 Task: Display the picks of the 2022 Victory Lane Racing NASCAR Cup Series for the race "Advent Health 400" on the track "Kansas".
Action: Mouse moved to (169, 341)
Screenshot: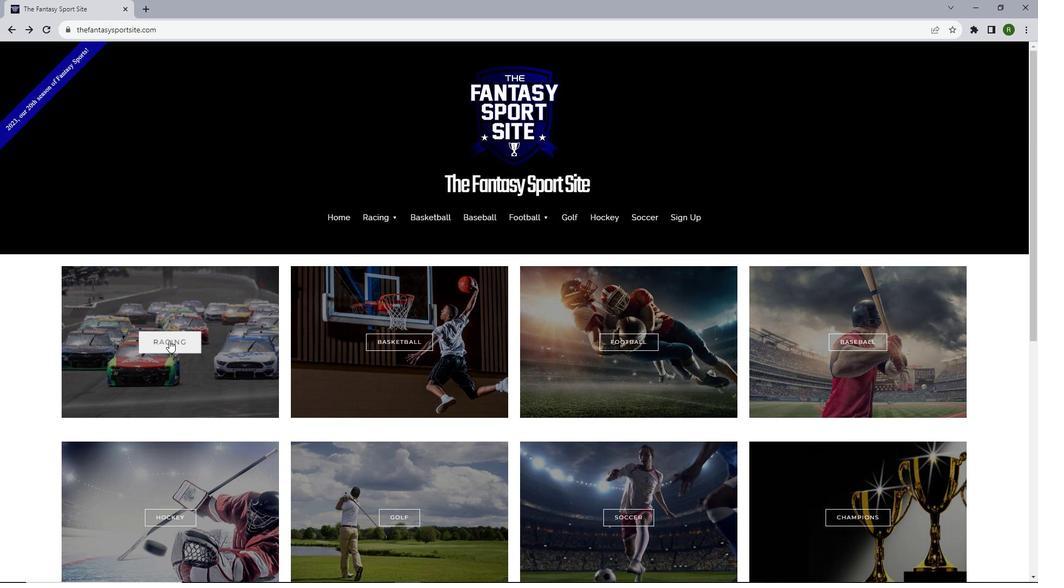 
Action: Mouse pressed left at (169, 341)
Screenshot: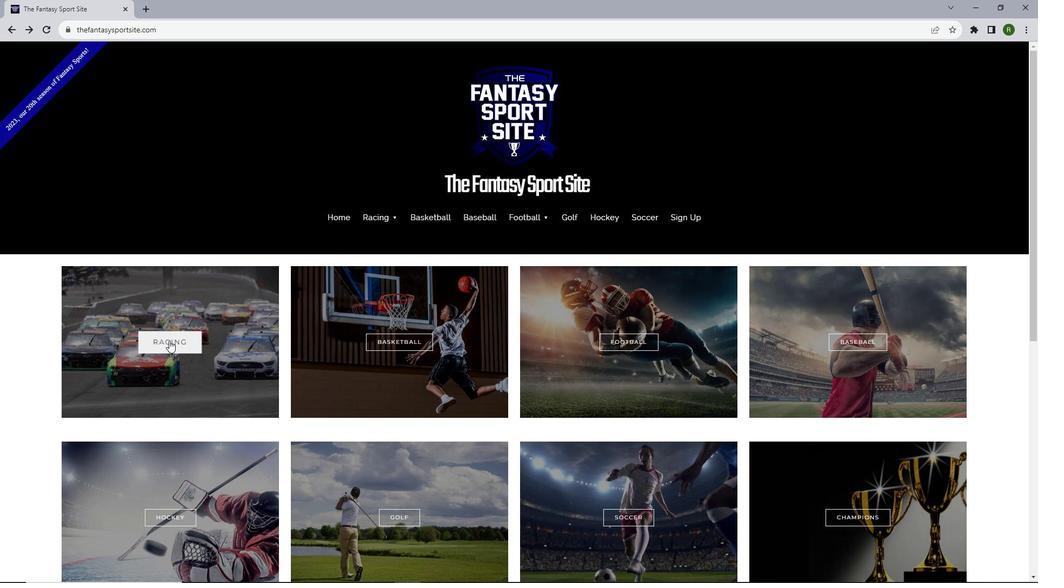 
Action: Mouse moved to (204, 478)
Screenshot: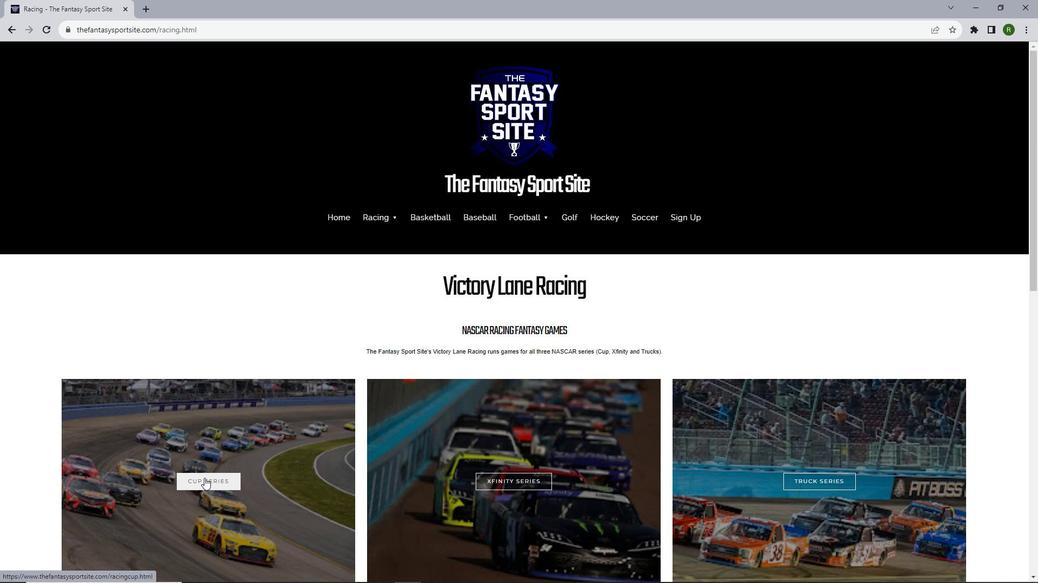 
Action: Mouse pressed left at (204, 478)
Screenshot: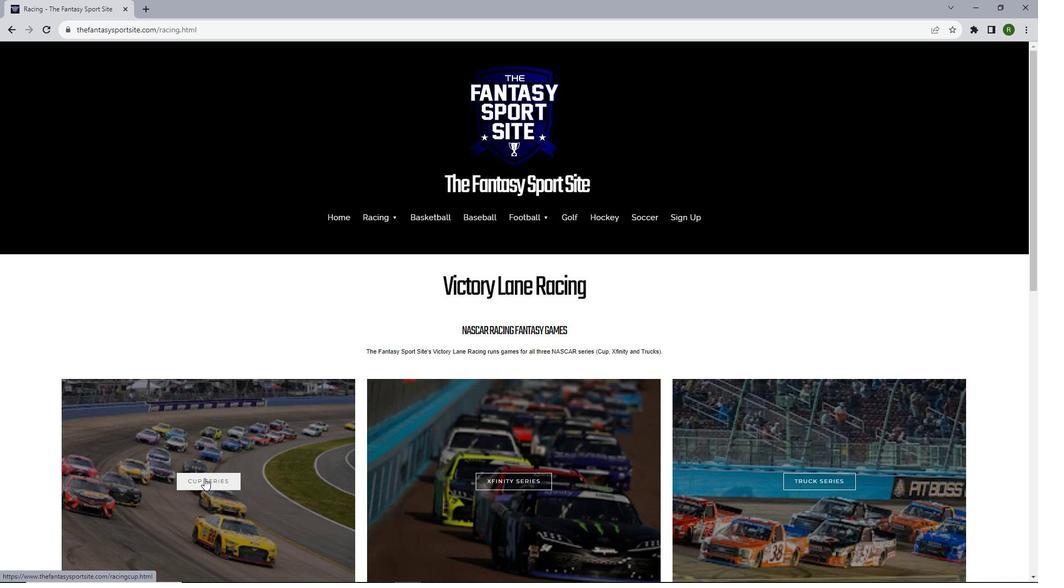 
Action: Mouse moved to (243, 333)
Screenshot: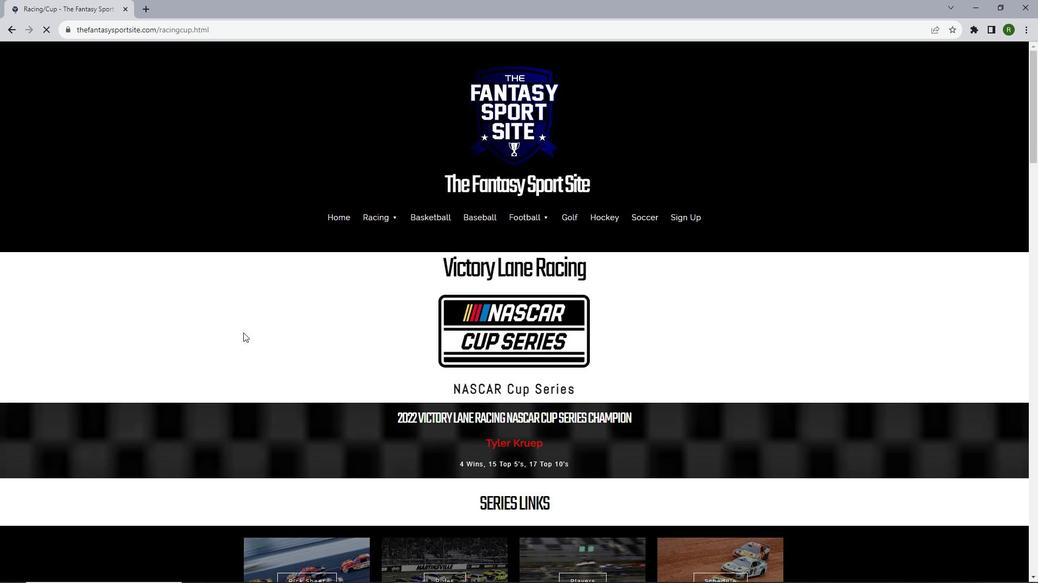 
Action: Mouse scrolled (243, 332) with delta (0, 0)
Screenshot: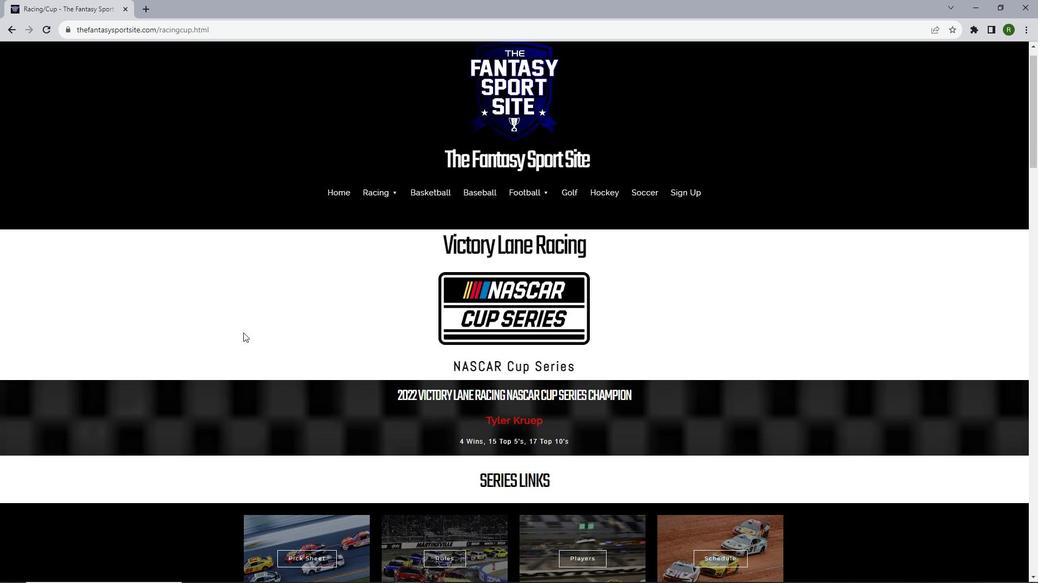 
Action: Mouse scrolled (243, 332) with delta (0, 0)
Screenshot: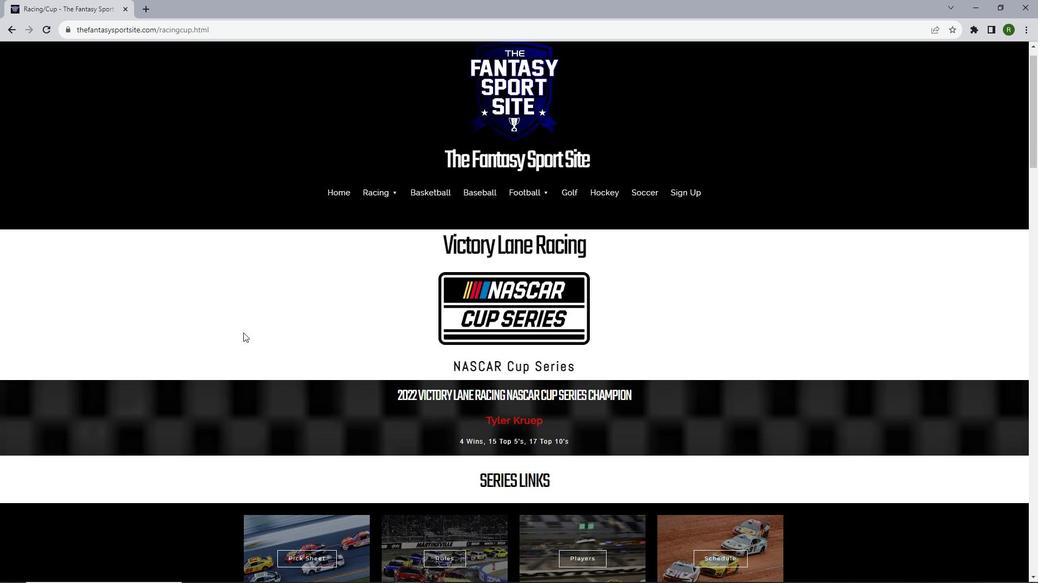 
Action: Mouse scrolled (243, 332) with delta (0, 0)
Screenshot: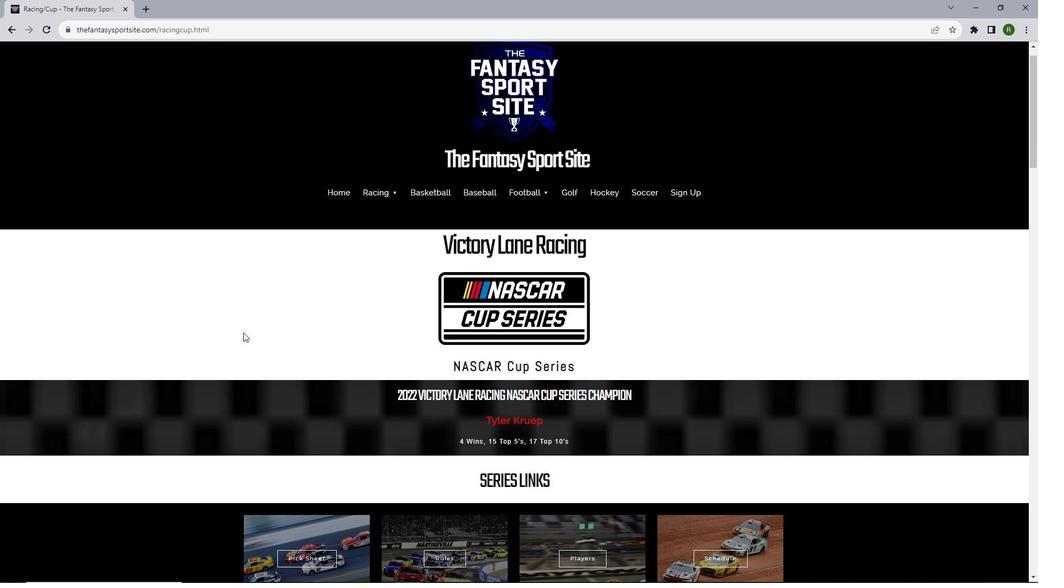 
Action: Mouse scrolled (243, 332) with delta (0, 0)
Screenshot: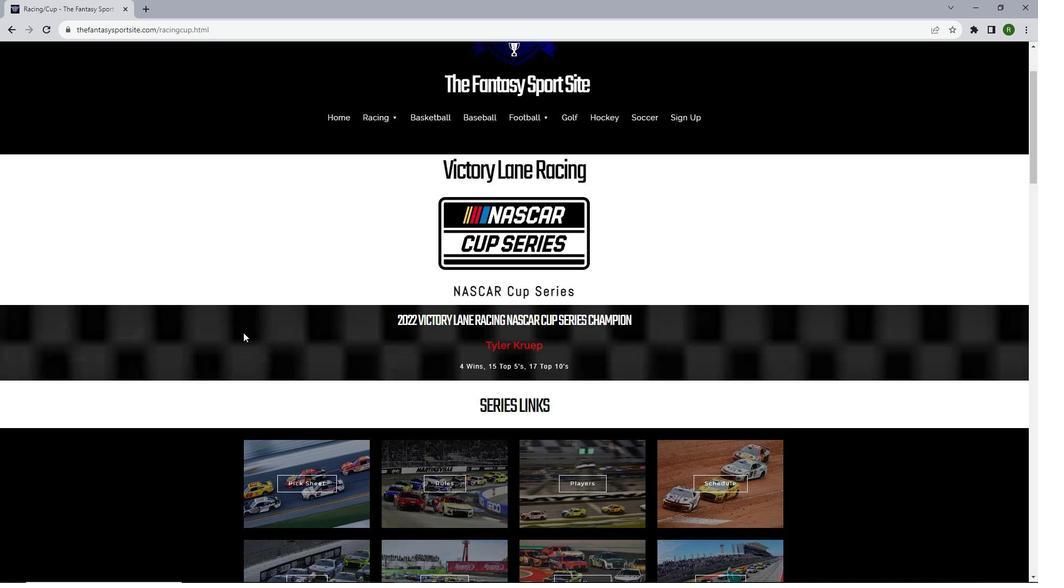 
Action: Mouse moved to (307, 463)
Screenshot: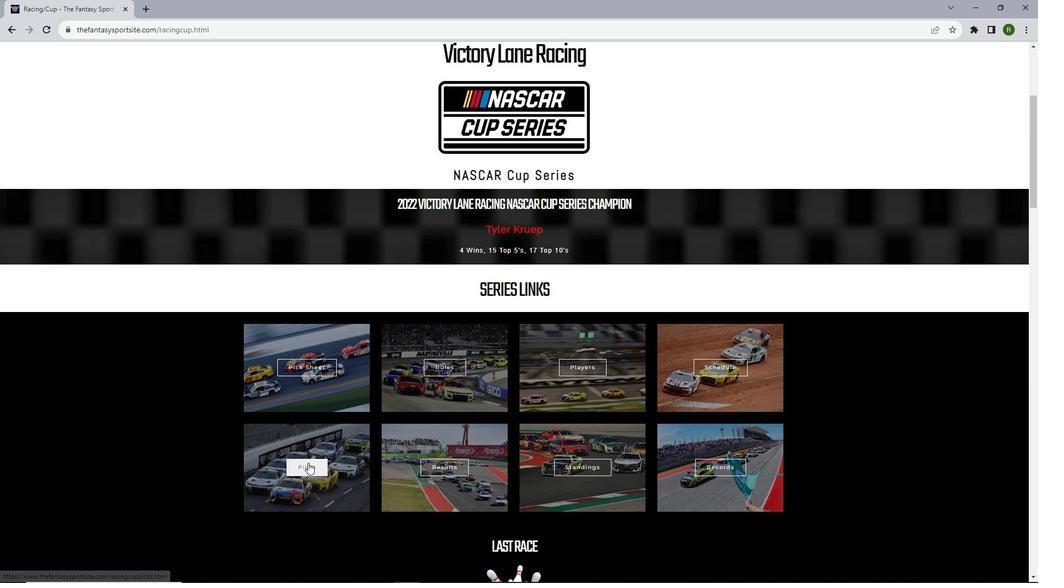 
Action: Mouse pressed left at (307, 463)
Screenshot: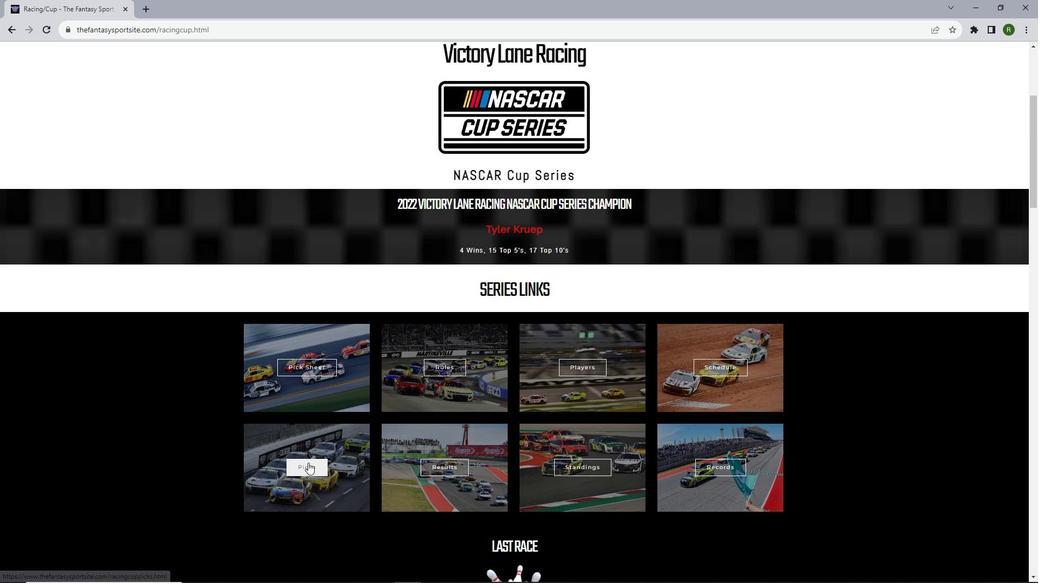 
Action: Mouse moved to (313, 279)
Screenshot: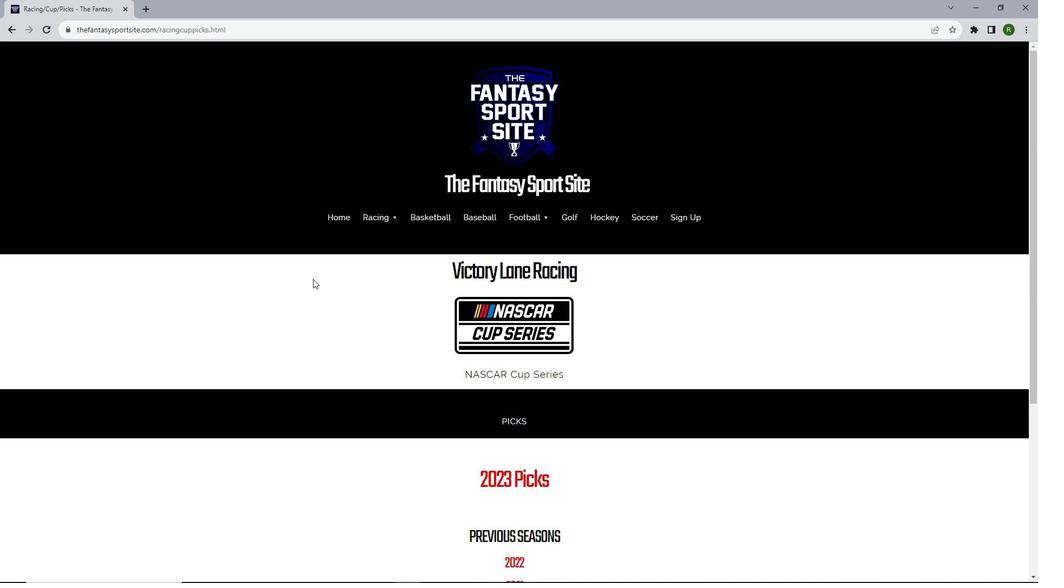 
Action: Mouse scrolled (313, 278) with delta (0, 0)
Screenshot: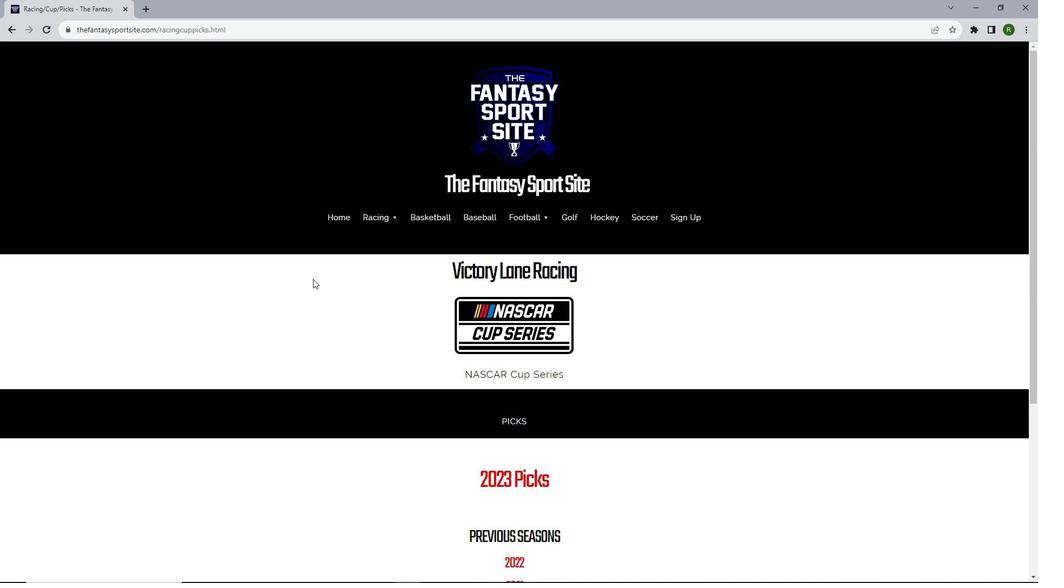 
Action: Mouse scrolled (313, 278) with delta (0, 0)
Screenshot: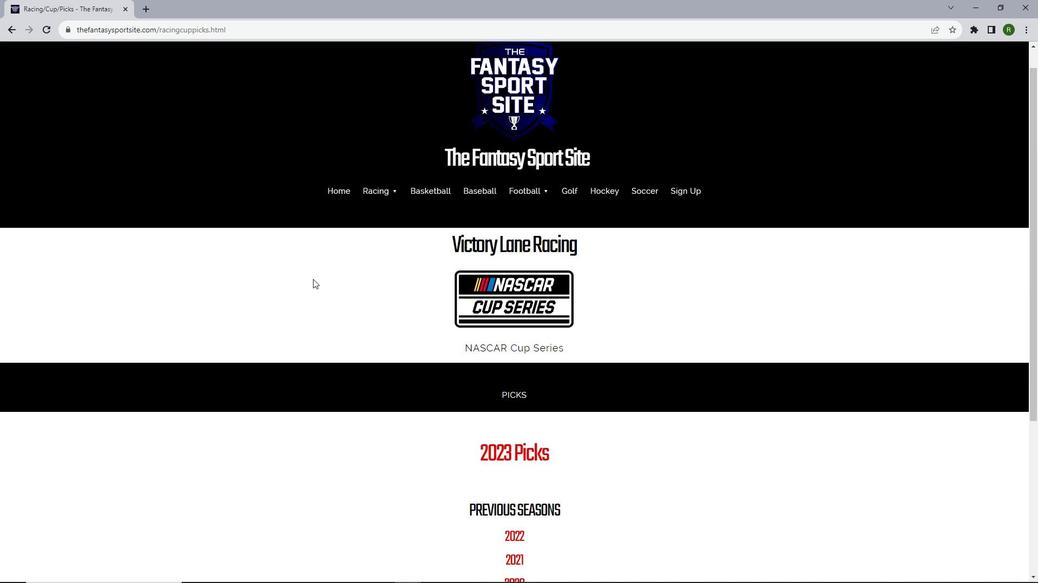 
Action: Mouse scrolled (313, 278) with delta (0, 0)
Screenshot: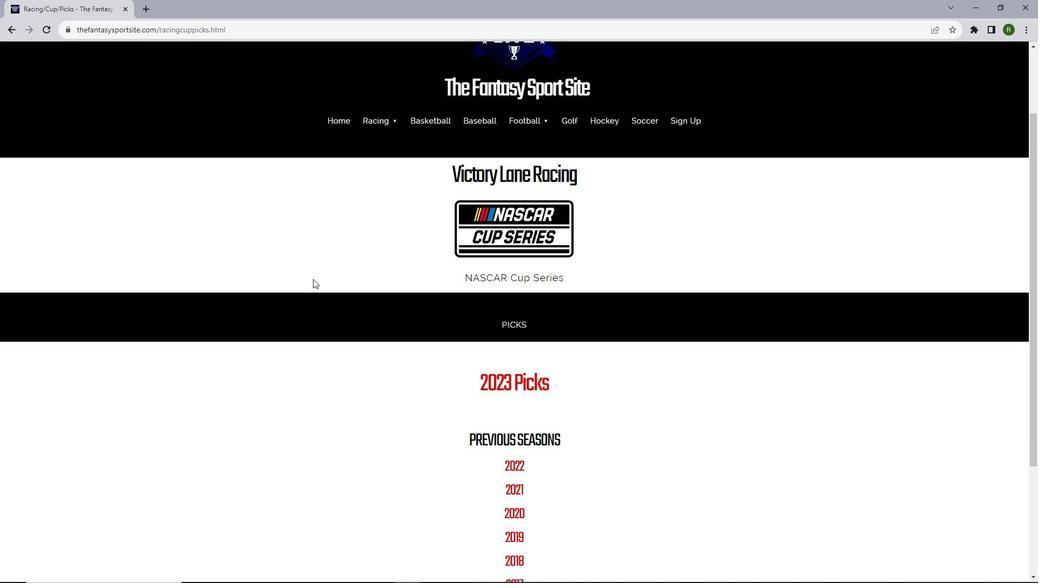 
Action: Mouse scrolled (313, 278) with delta (0, 0)
Screenshot: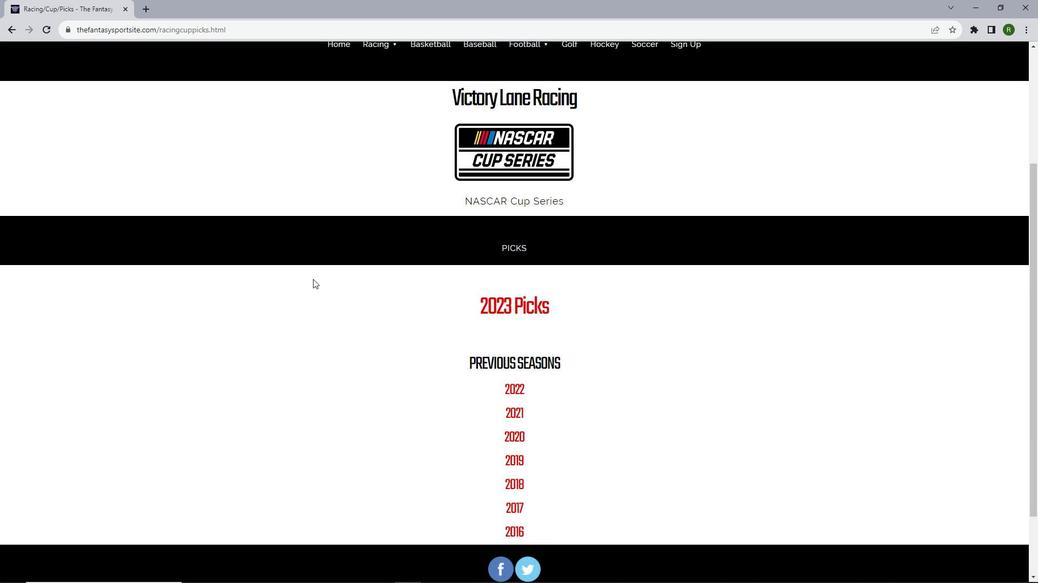 
Action: Mouse moved to (514, 347)
Screenshot: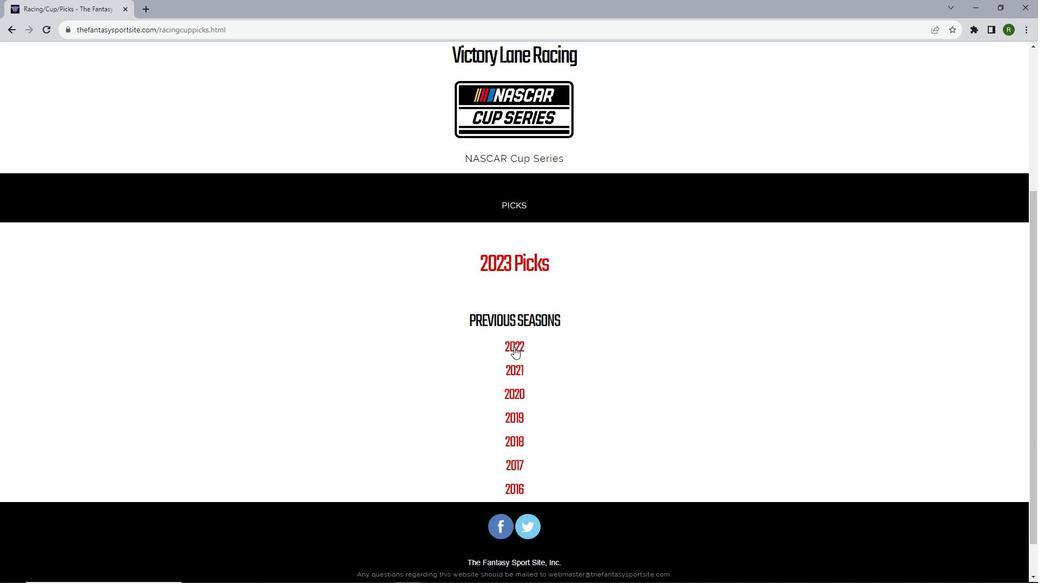 
Action: Mouse pressed left at (514, 347)
Screenshot: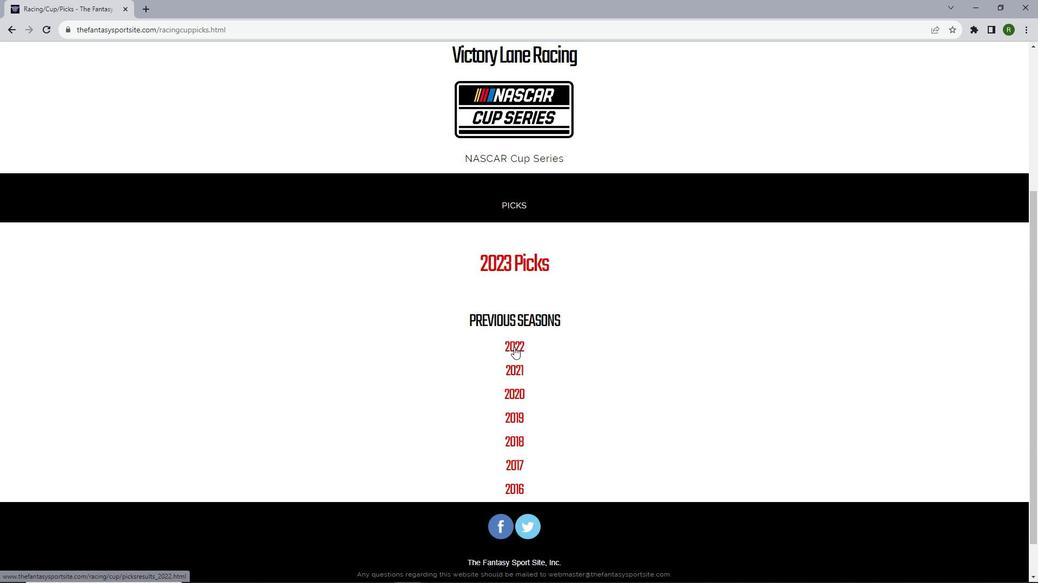 
Action: Mouse moved to (527, 242)
Screenshot: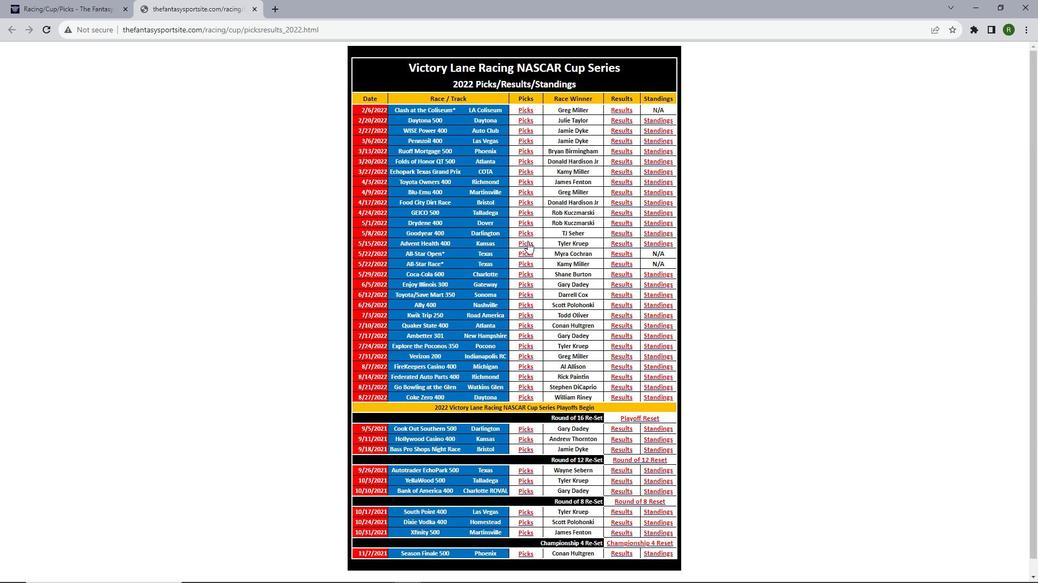 
Action: Mouse pressed left at (527, 242)
Screenshot: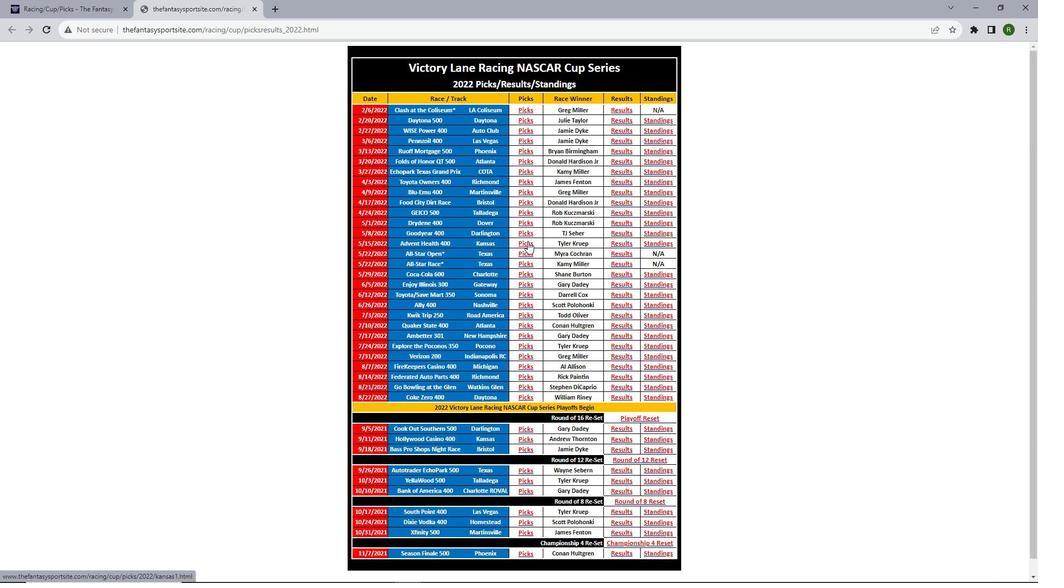 
Action: Mouse moved to (523, 243)
Screenshot: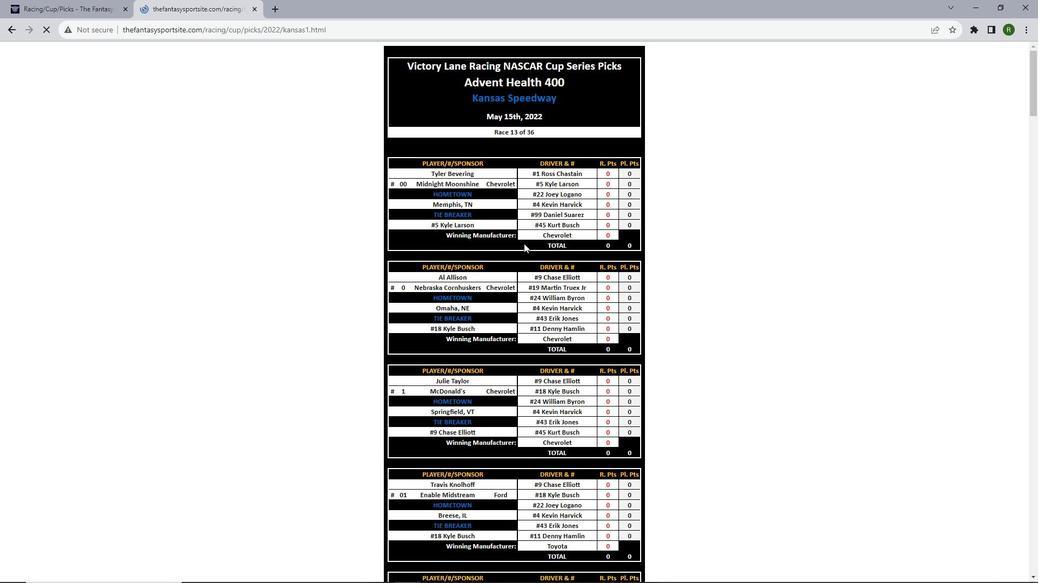 
Action: Mouse scrolled (523, 243) with delta (0, 0)
Screenshot: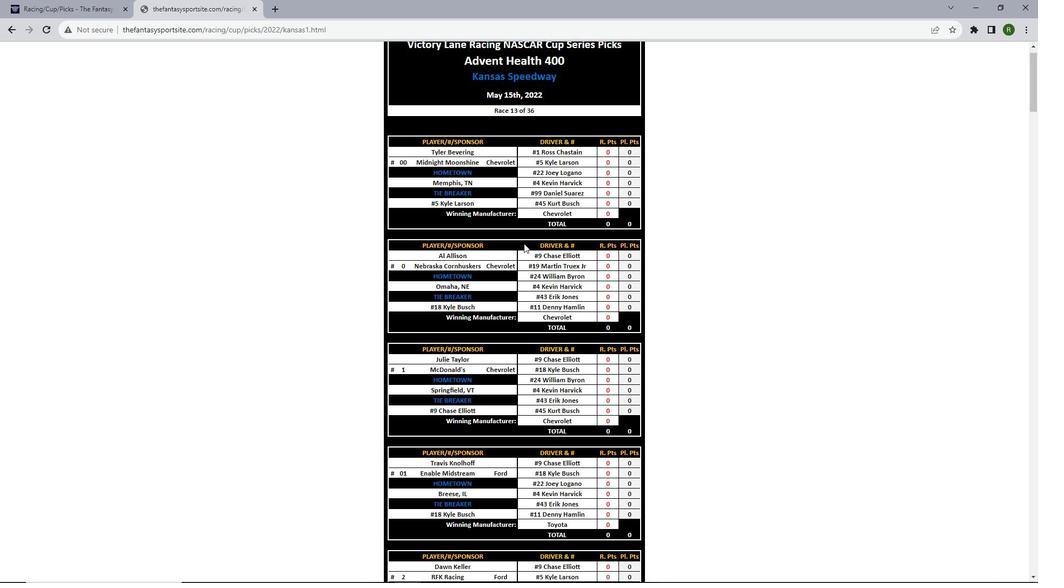 
Action: Mouse scrolled (523, 243) with delta (0, 0)
Screenshot: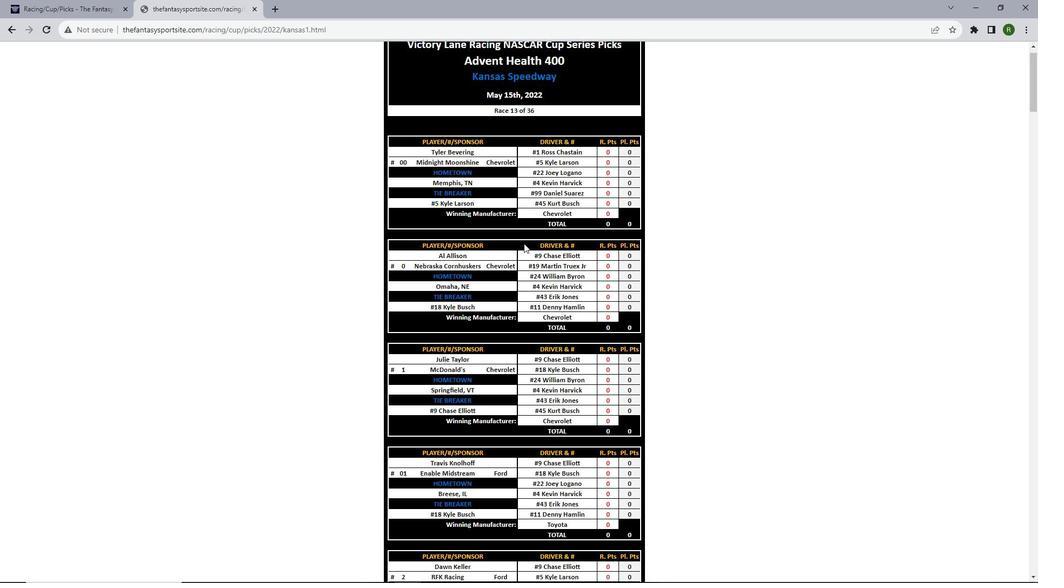 
Action: Mouse scrolled (523, 243) with delta (0, 0)
Screenshot: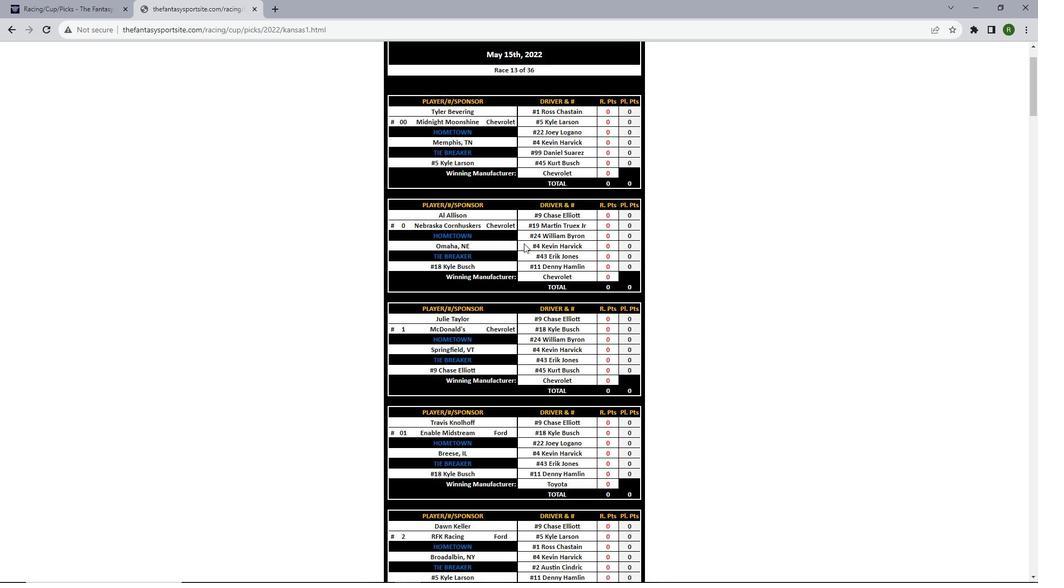 
Action: Mouse scrolled (523, 243) with delta (0, 0)
Screenshot: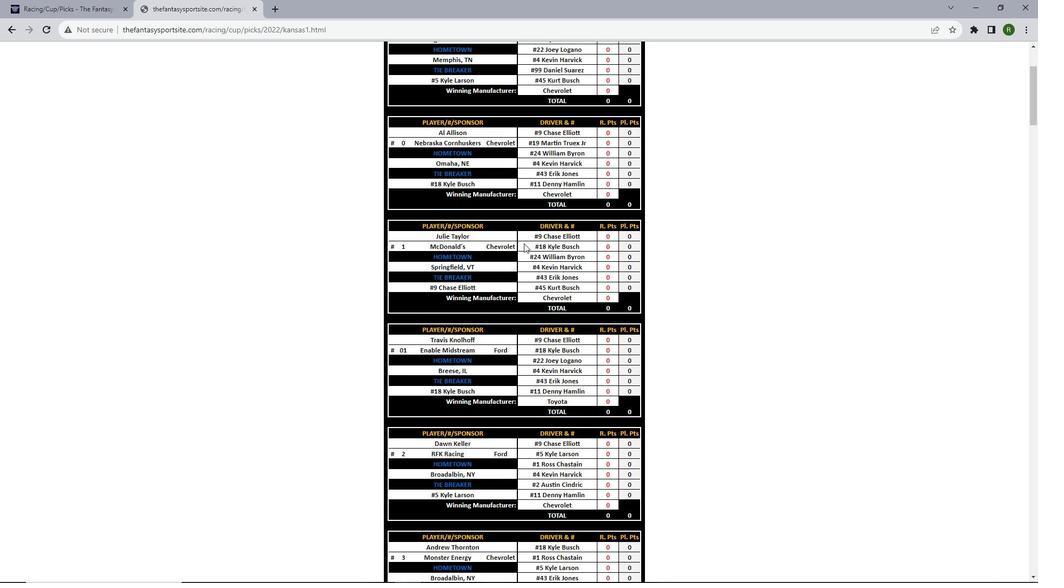 
Action: Mouse scrolled (523, 243) with delta (0, 0)
Screenshot: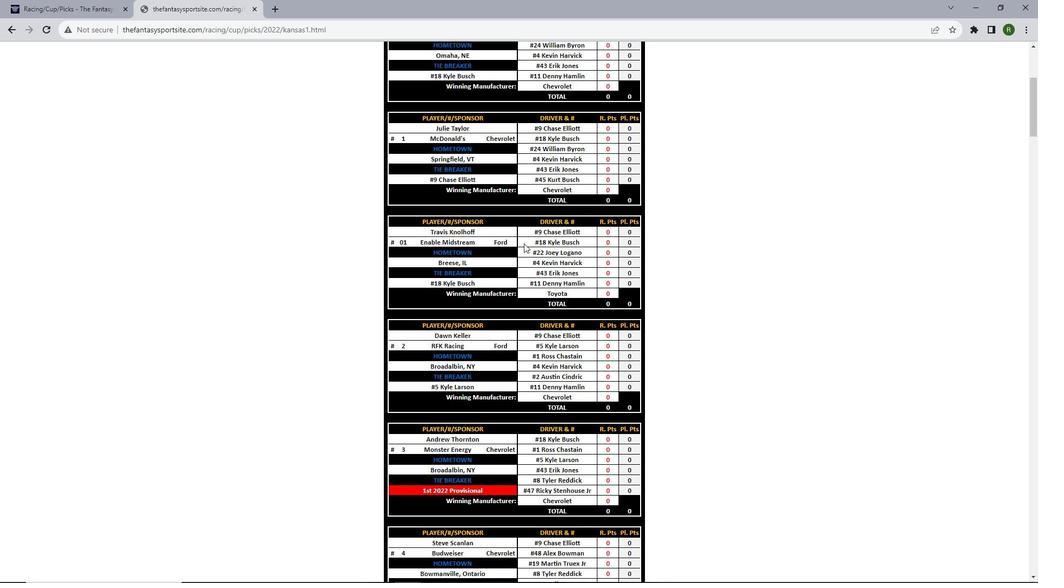 
Action: Mouse scrolled (523, 243) with delta (0, 0)
Screenshot: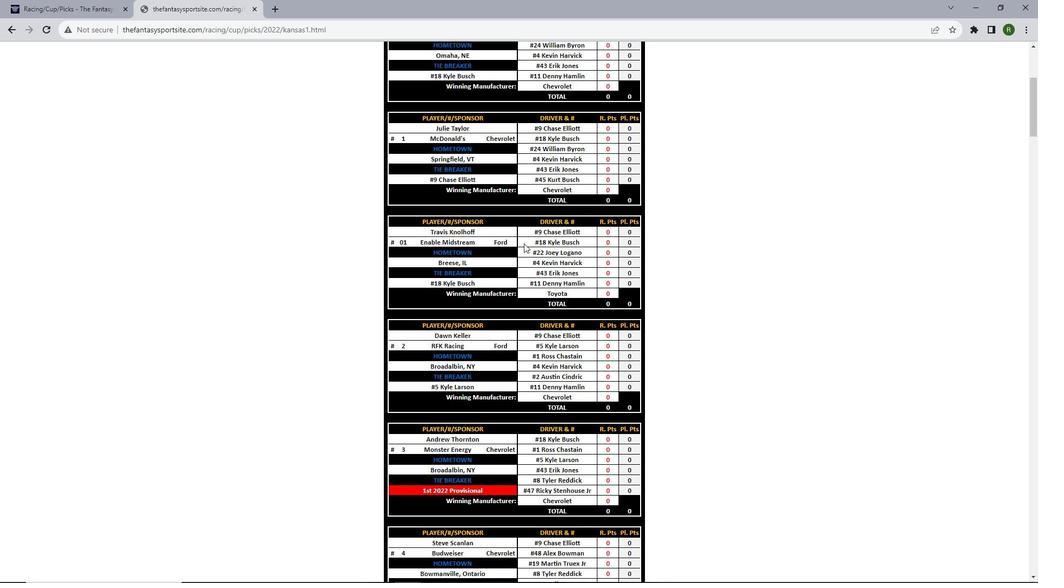 
Action: Mouse scrolled (523, 244) with delta (0, 0)
Screenshot: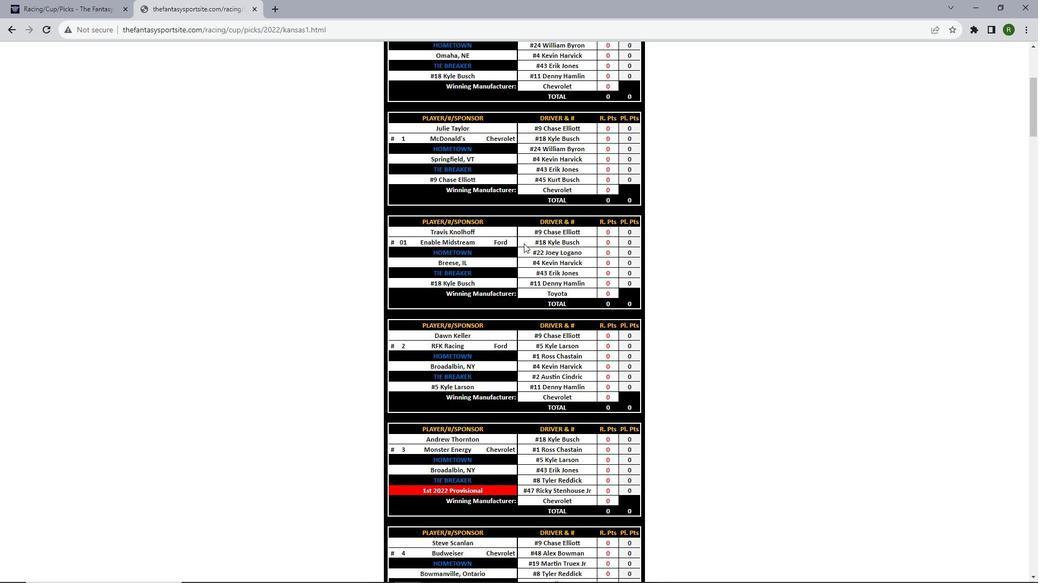 
Action: Mouse scrolled (523, 243) with delta (0, 0)
Screenshot: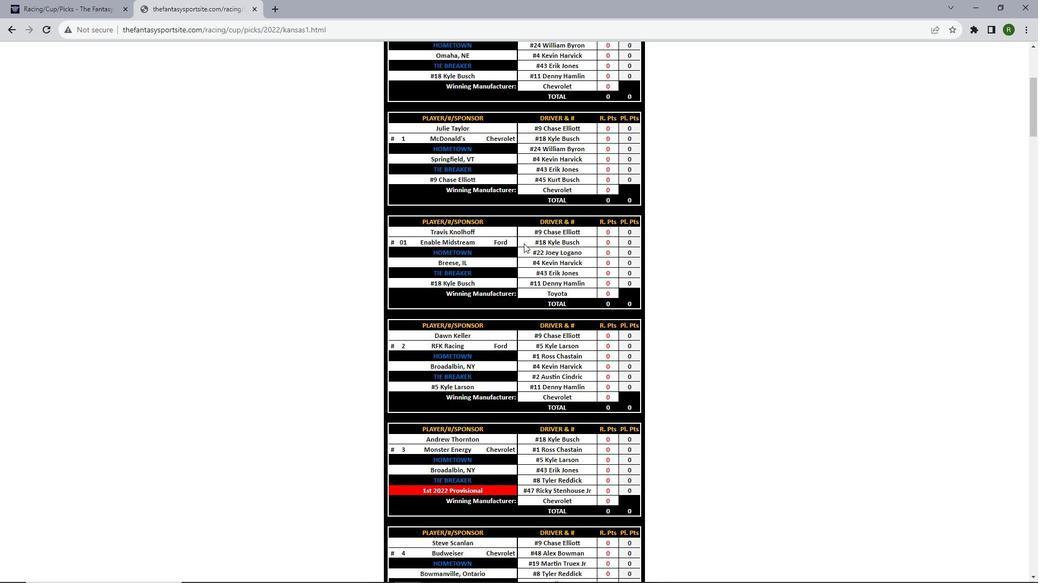 
Action: Mouse scrolled (523, 243) with delta (0, 0)
Screenshot: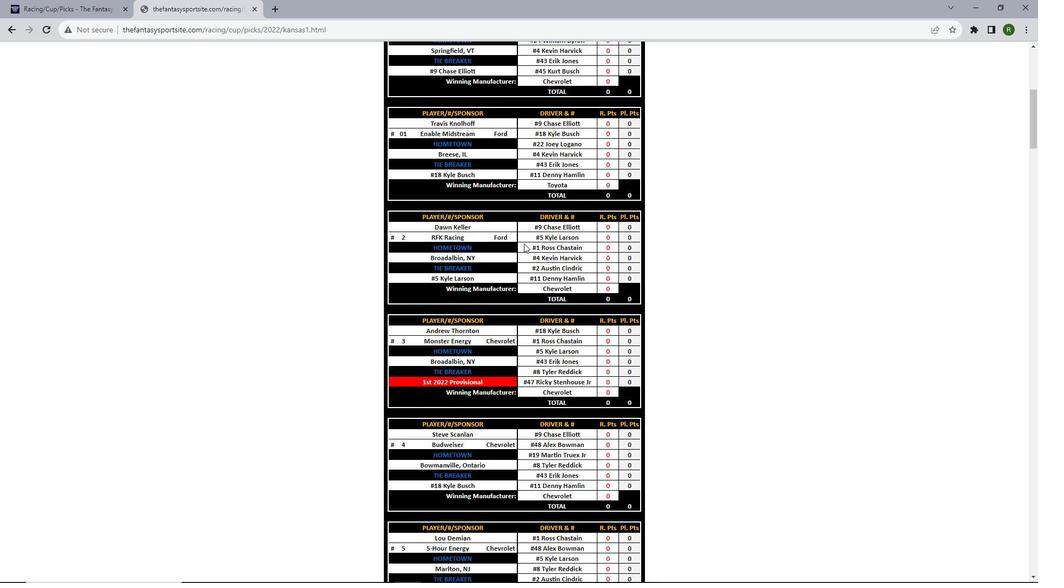 
Action: Mouse scrolled (523, 243) with delta (0, 0)
Screenshot: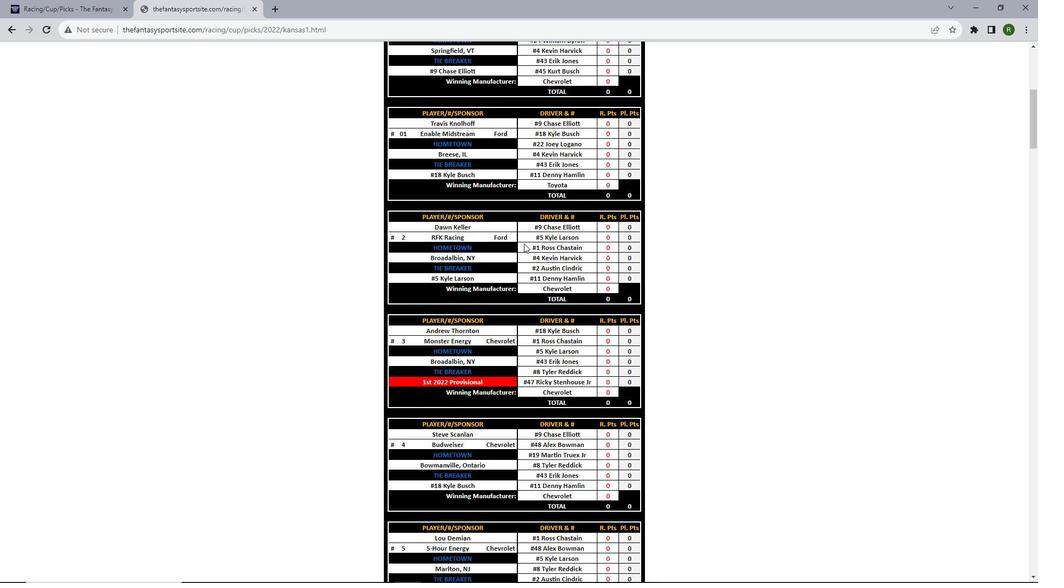 
Action: Mouse scrolled (523, 243) with delta (0, 0)
Screenshot: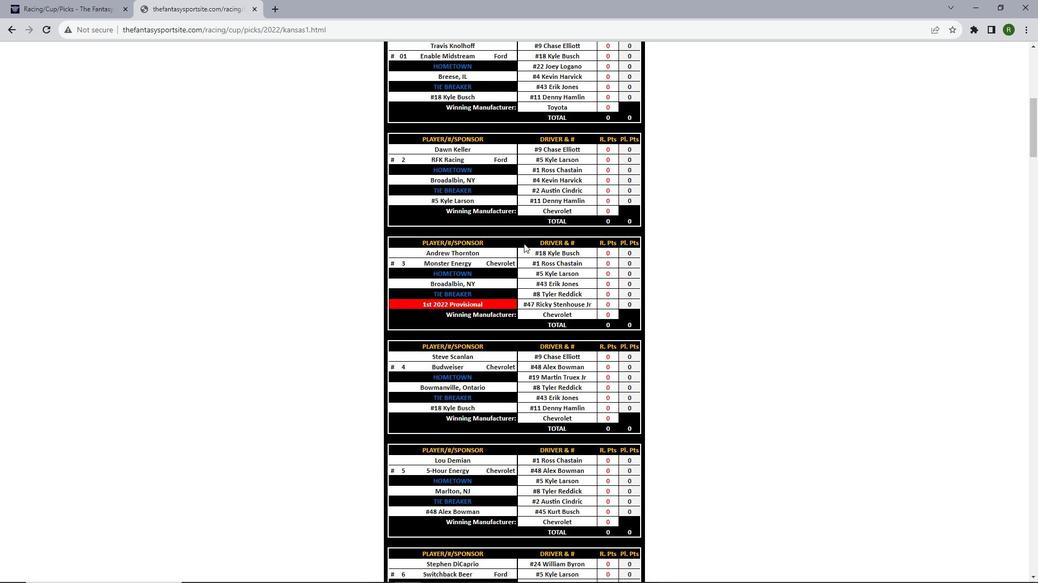 
Action: Mouse scrolled (523, 243) with delta (0, 0)
Screenshot: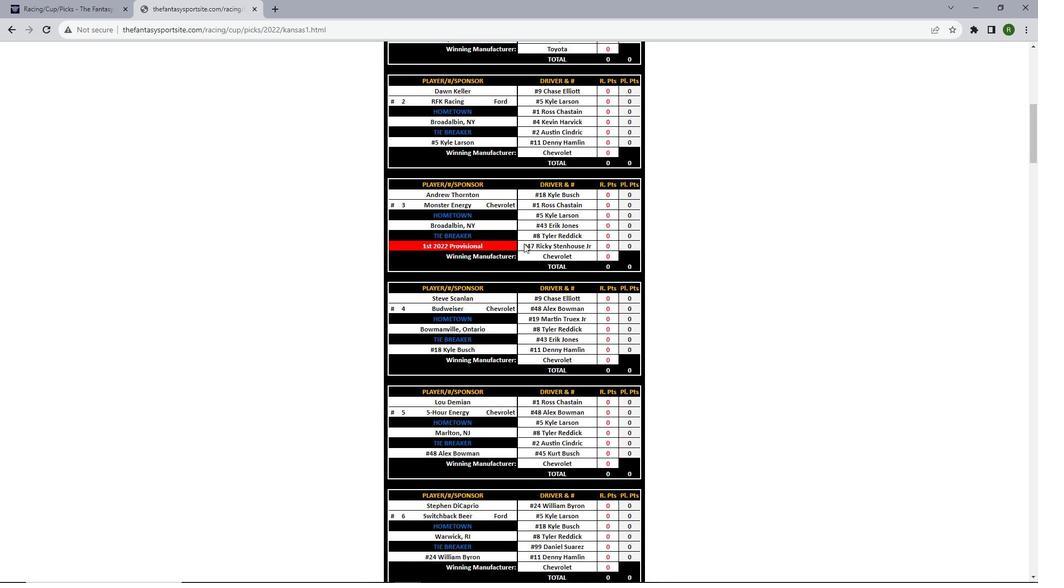
Action: Mouse scrolled (523, 243) with delta (0, 0)
Screenshot: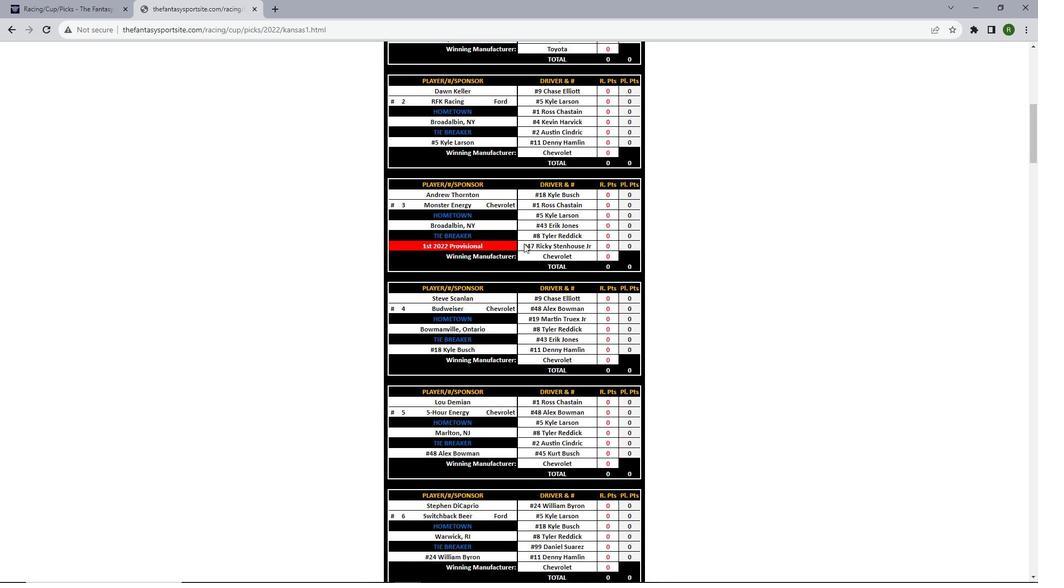 
Action: Mouse scrolled (523, 243) with delta (0, 0)
Screenshot: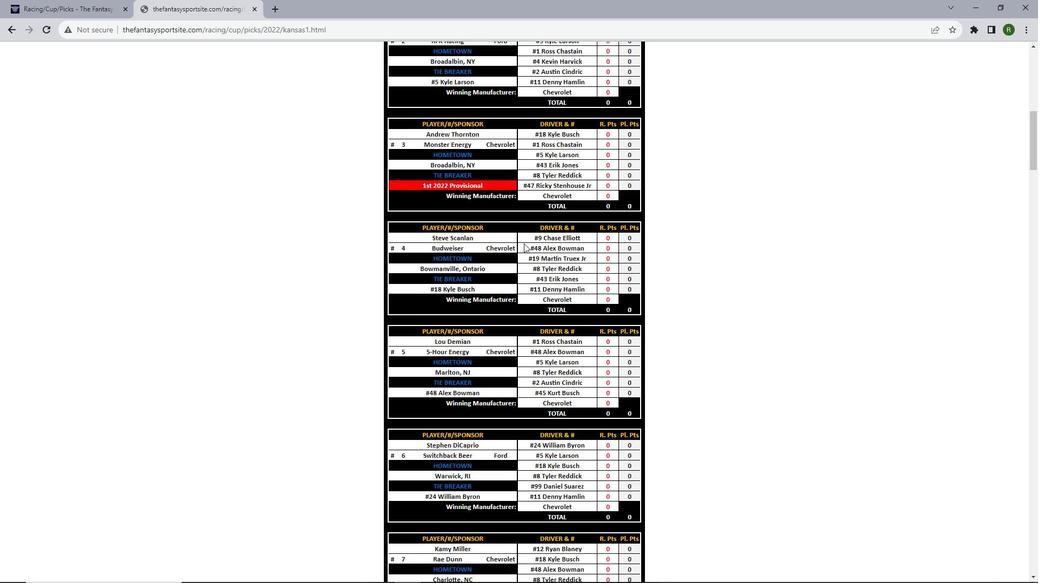 
Action: Mouse scrolled (523, 243) with delta (0, 0)
Screenshot: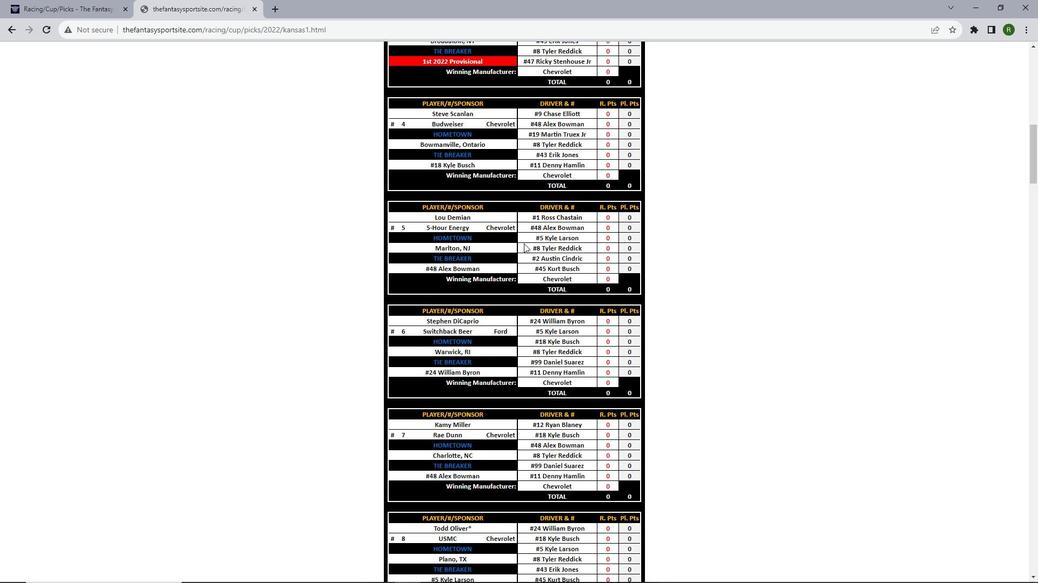 
Action: Mouse scrolled (523, 243) with delta (0, 0)
Screenshot: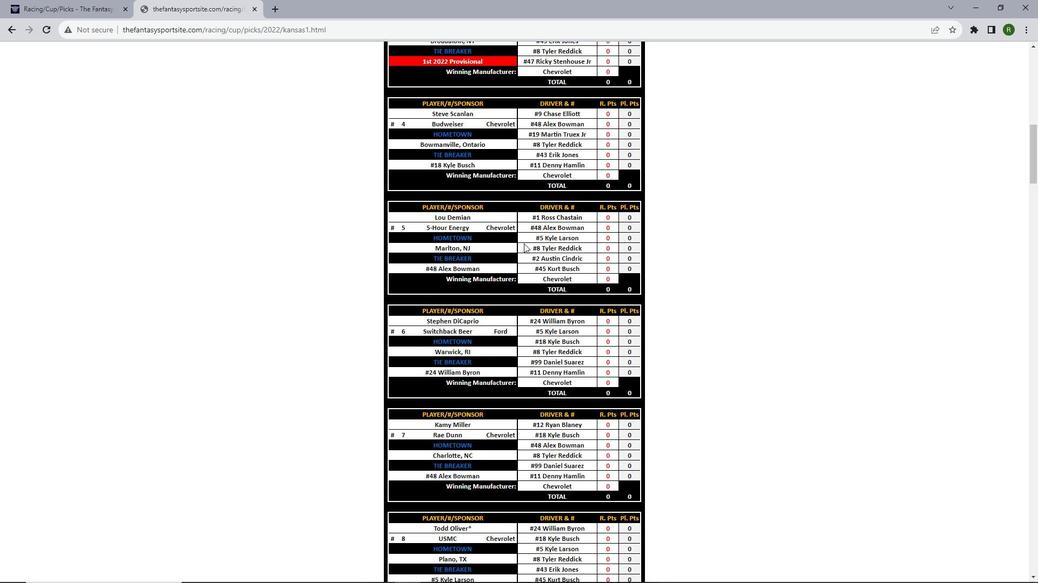 
Action: Mouse scrolled (523, 243) with delta (0, 0)
Screenshot: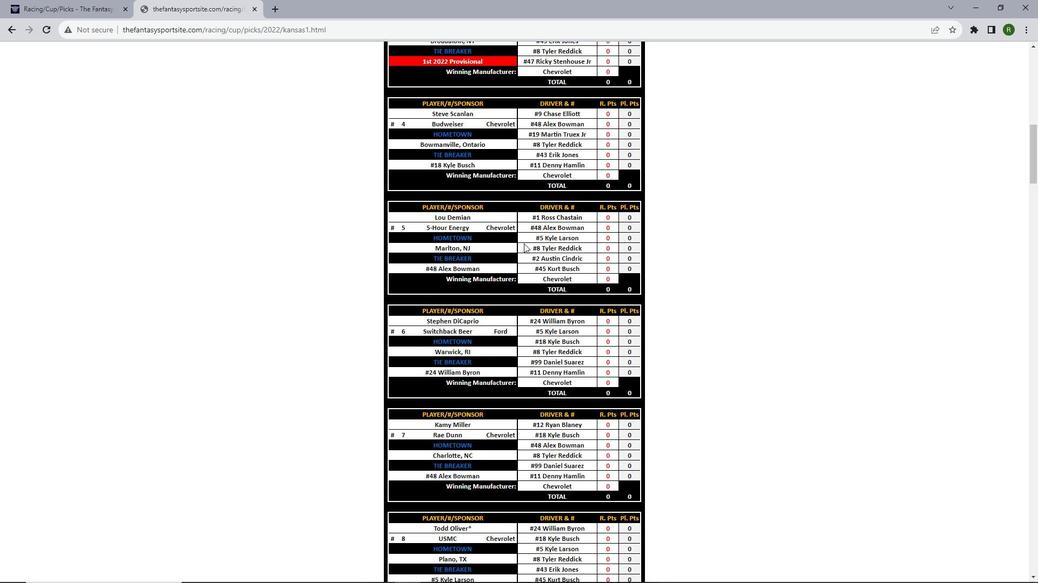 
Action: Mouse scrolled (523, 243) with delta (0, 0)
Screenshot: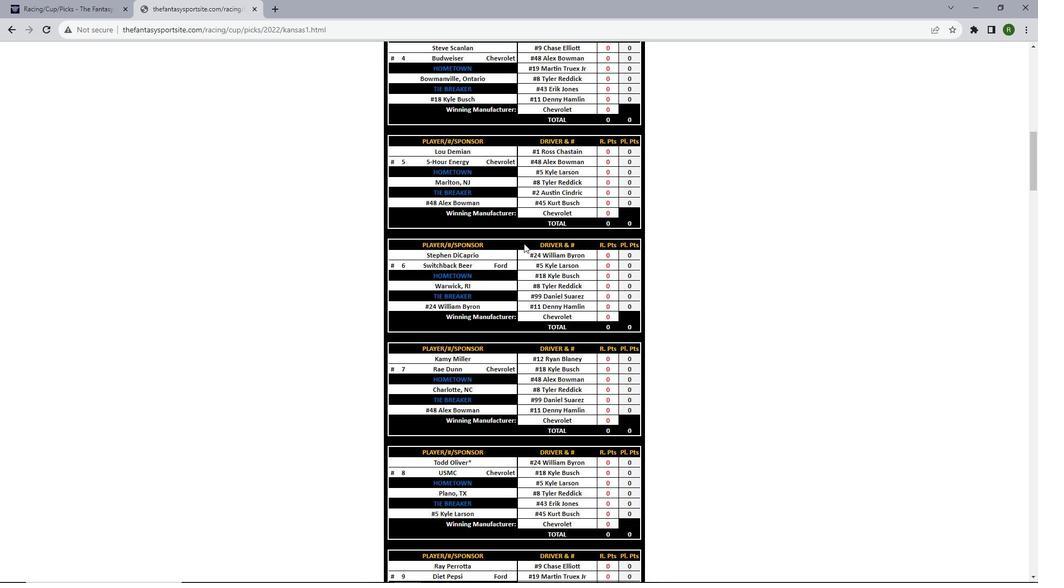 
Action: Mouse scrolled (523, 243) with delta (0, 0)
Screenshot: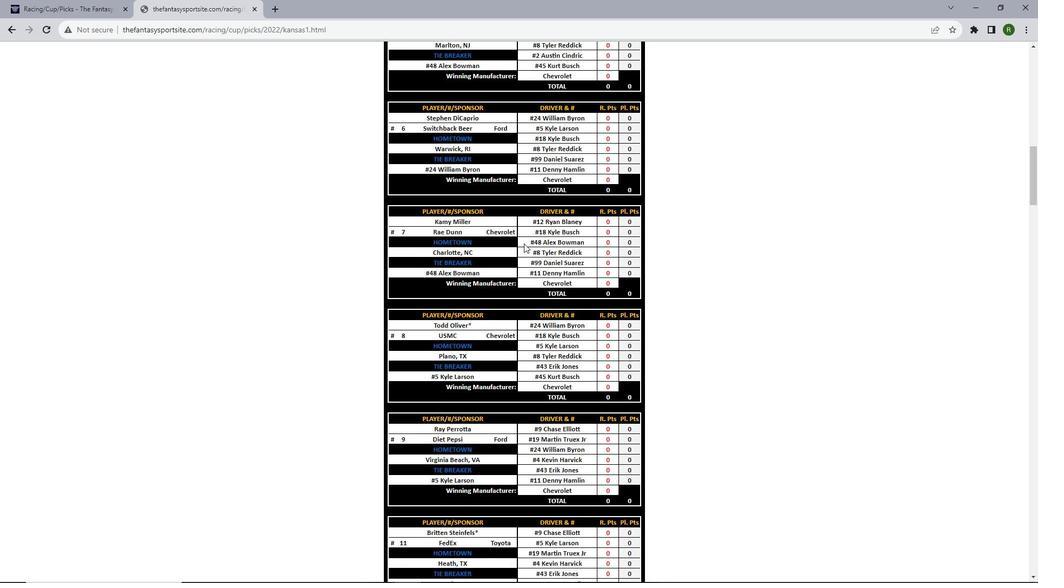 
Action: Mouse scrolled (523, 243) with delta (0, 0)
Screenshot: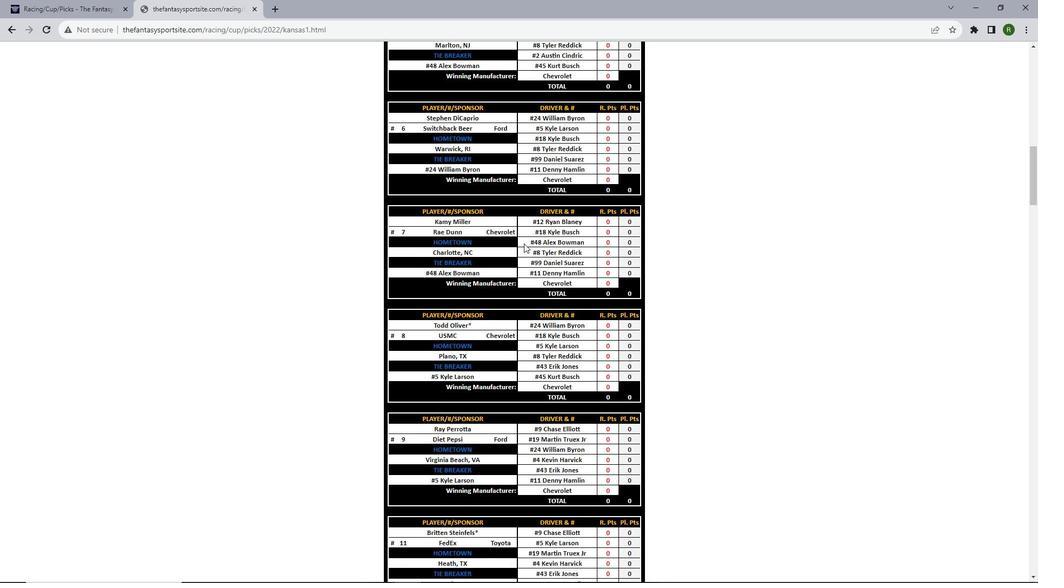 
Action: Mouse scrolled (523, 243) with delta (0, 0)
Screenshot: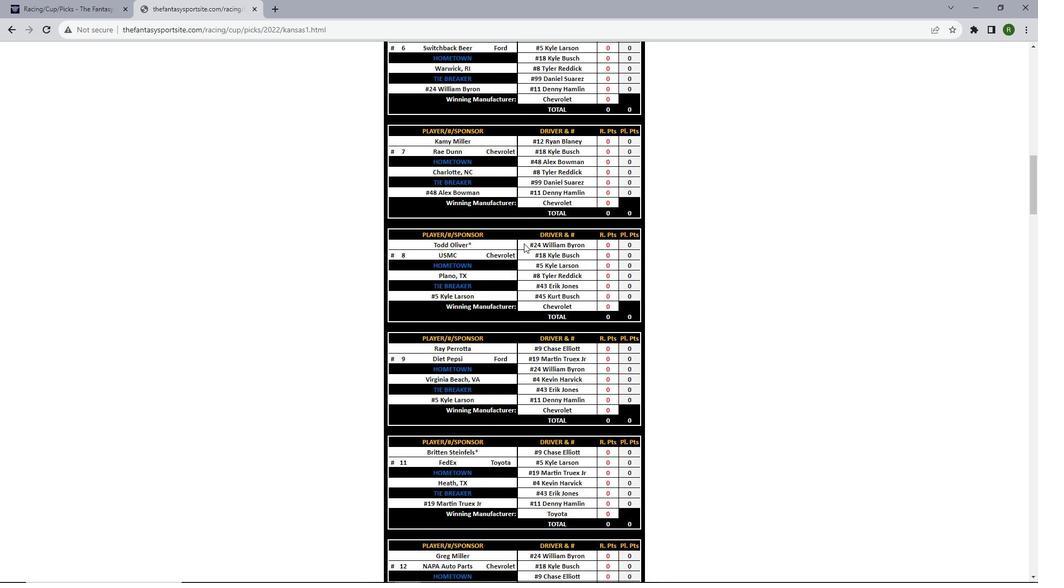 
Action: Mouse scrolled (523, 243) with delta (0, 0)
Screenshot: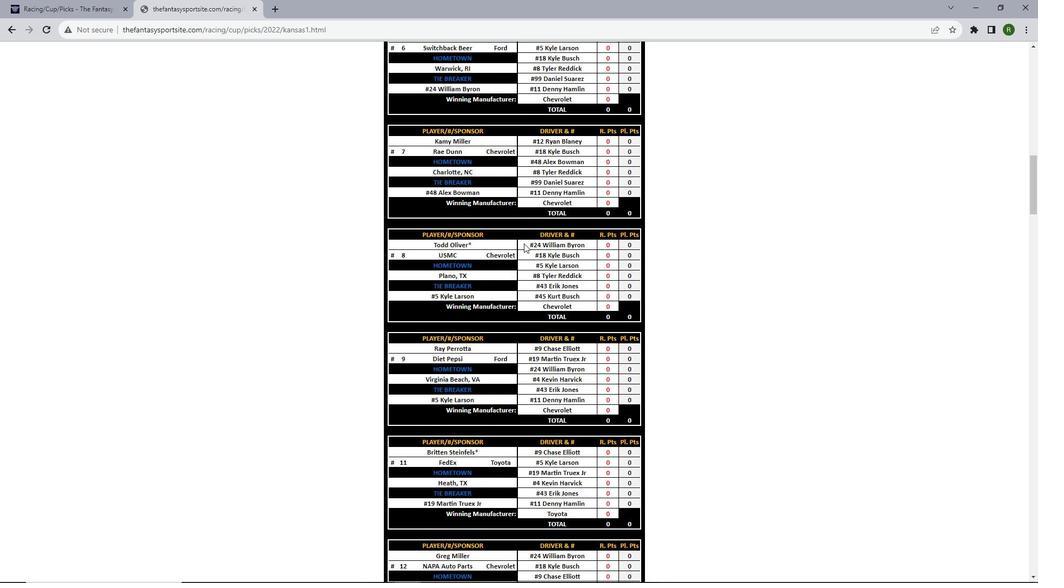 
Action: Mouse scrolled (523, 243) with delta (0, 0)
Screenshot: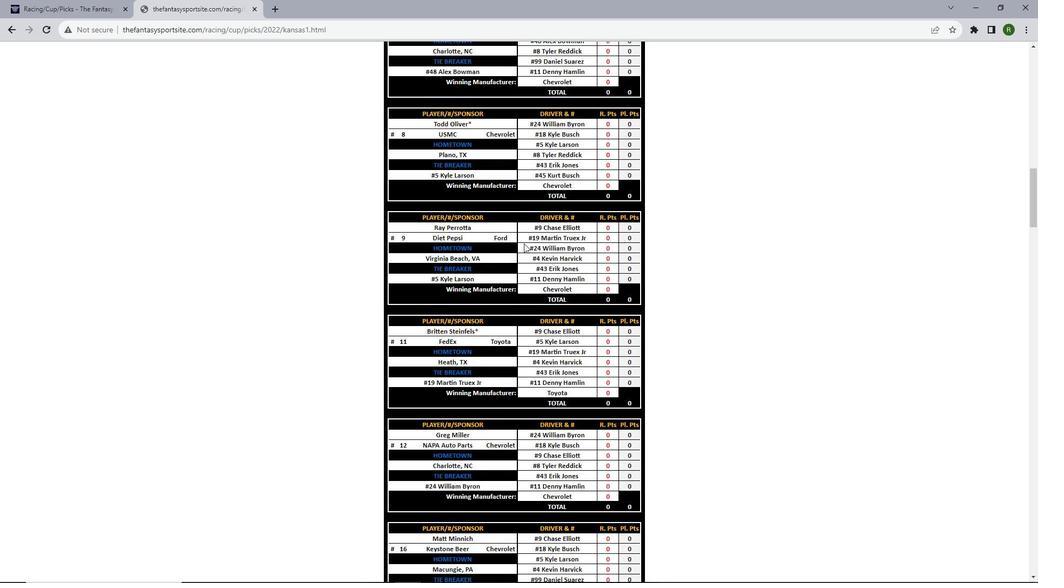 
Action: Mouse moved to (523, 244)
Screenshot: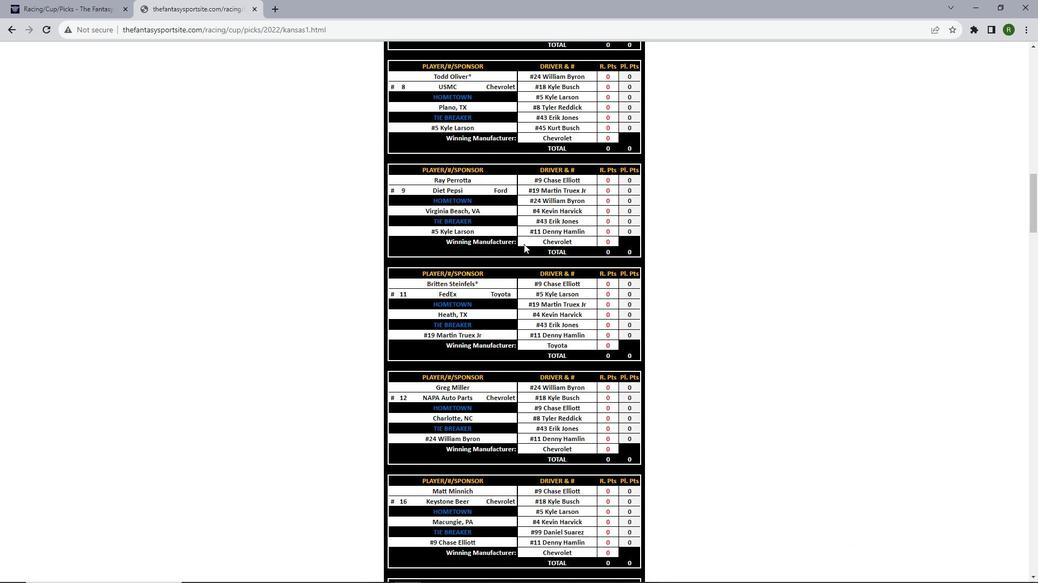 
Action: Mouse scrolled (523, 243) with delta (0, 0)
Screenshot: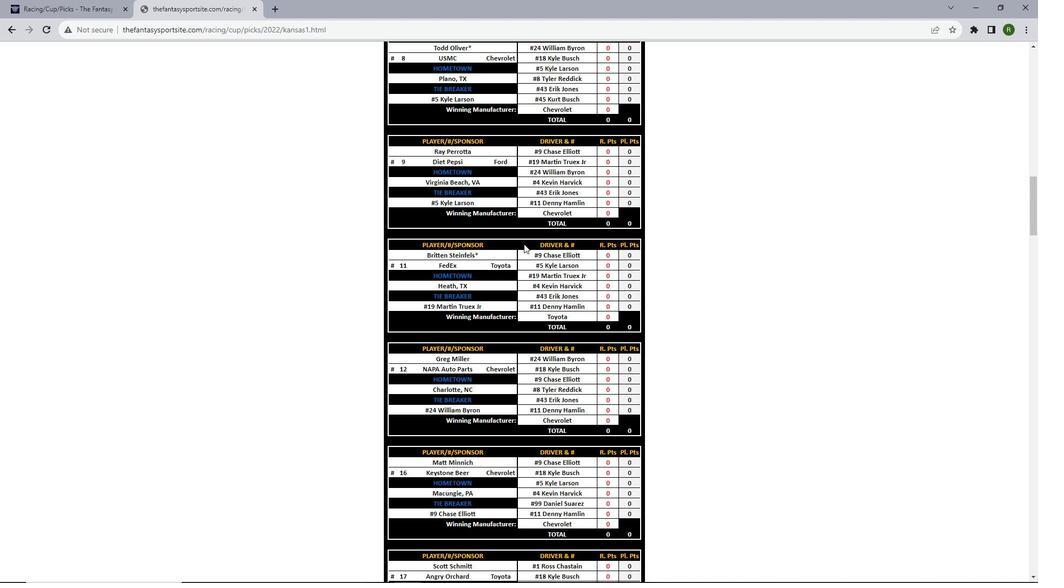 
Action: Mouse scrolled (523, 243) with delta (0, 0)
Screenshot: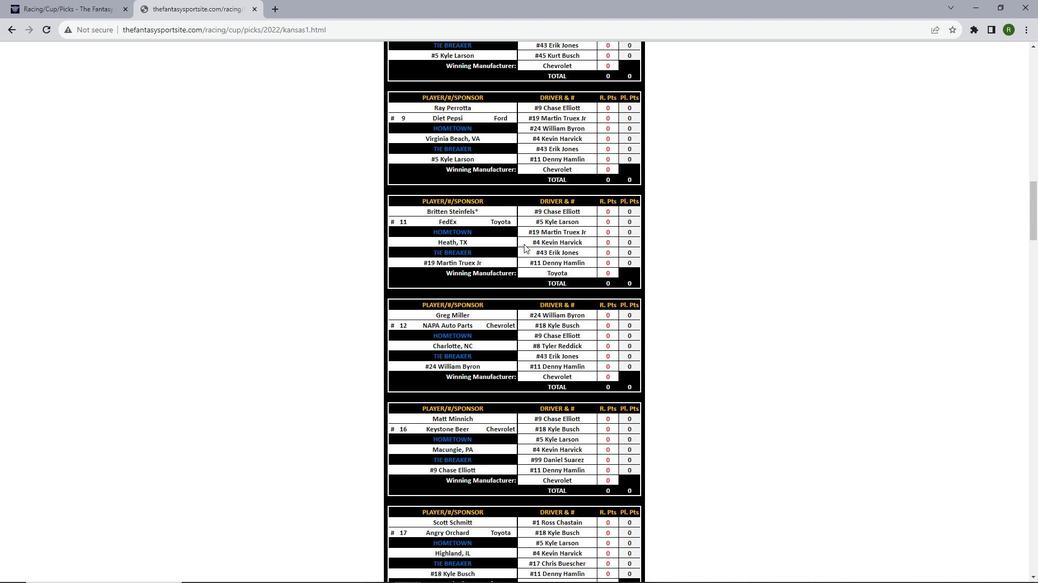 
Action: Mouse scrolled (523, 243) with delta (0, 0)
Screenshot: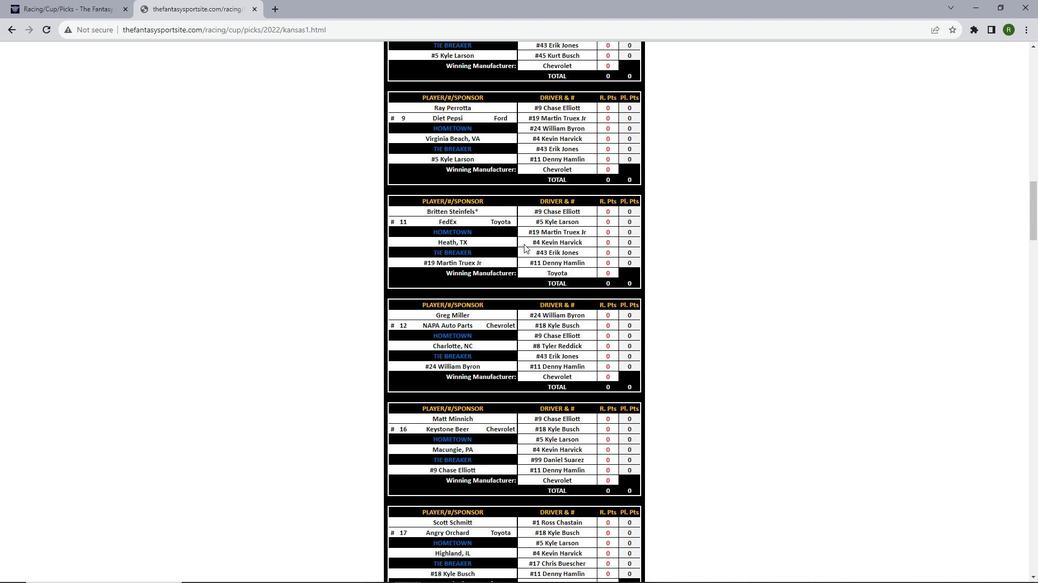 
Action: Mouse scrolled (523, 243) with delta (0, 0)
Screenshot: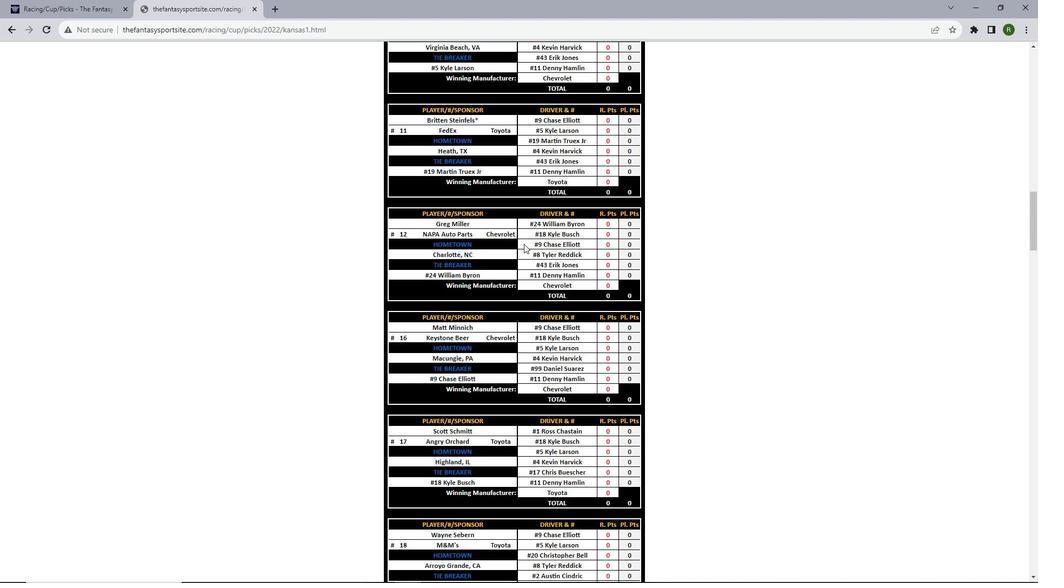 
Action: Mouse scrolled (523, 243) with delta (0, 0)
Screenshot: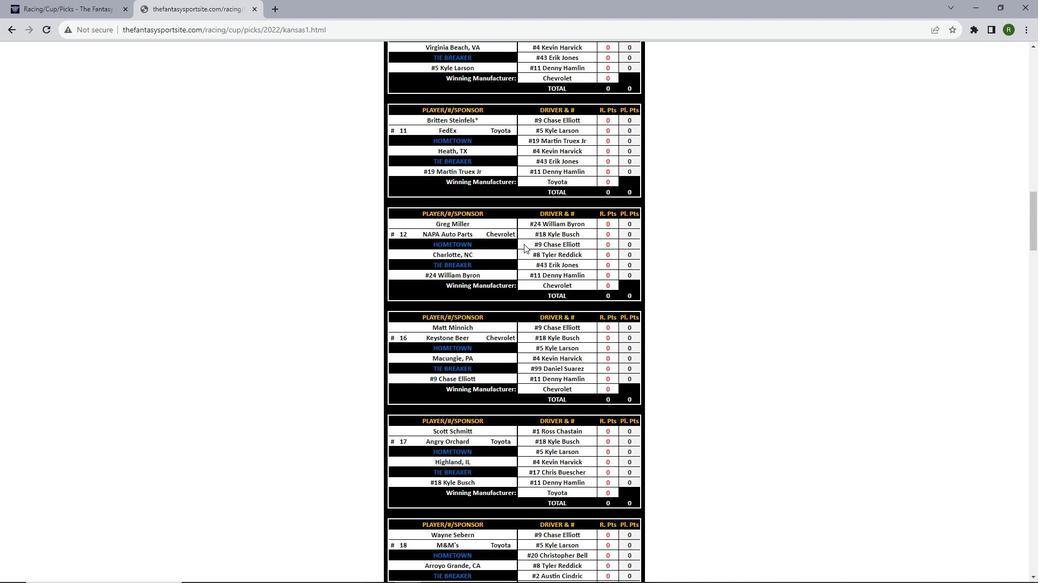 
Action: Mouse scrolled (523, 243) with delta (0, 0)
Screenshot: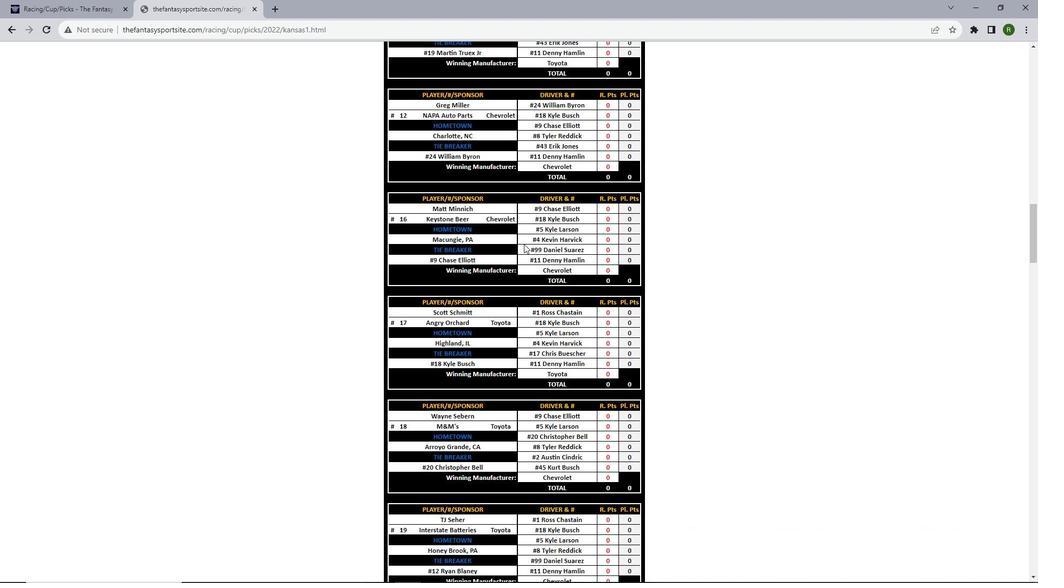 
Action: Mouse scrolled (523, 243) with delta (0, 0)
Screenshot: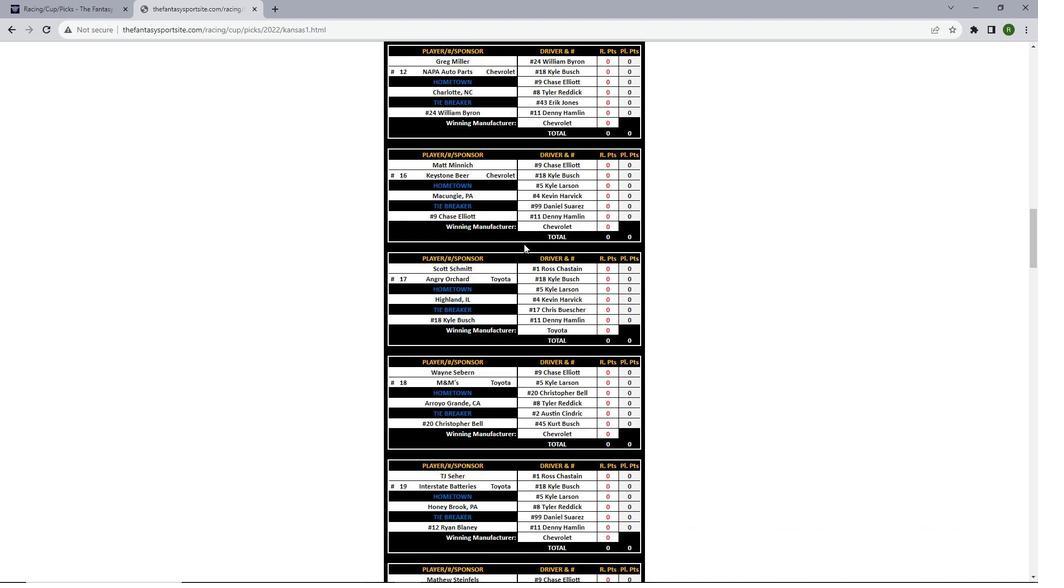 
Action: Mouse scrolled (523, 243) with delta (0, 0)
Screenshot: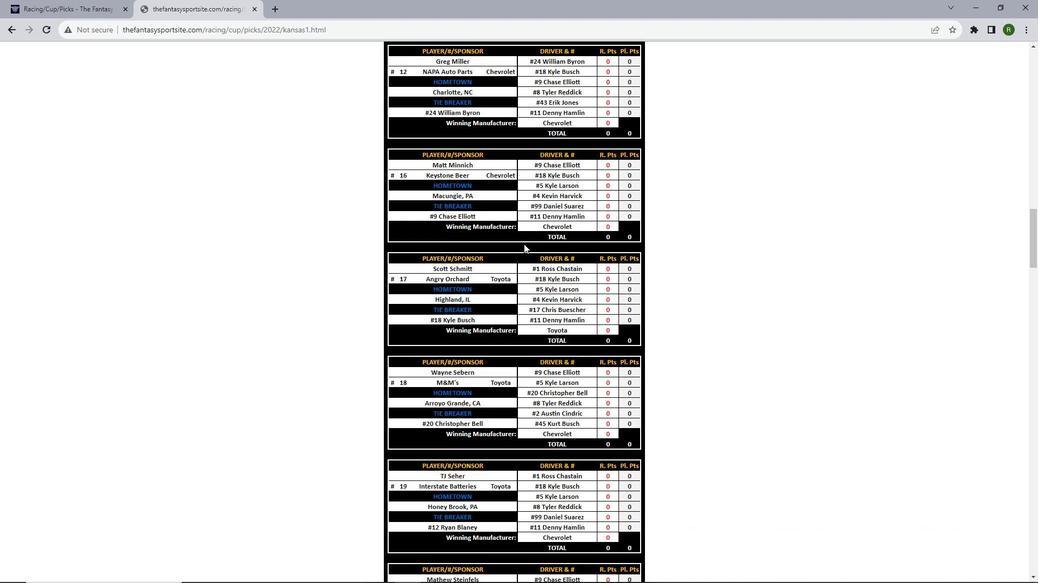 
Action: Mouse scrolled (523, 243) with delta (0, 0)
Screenshot: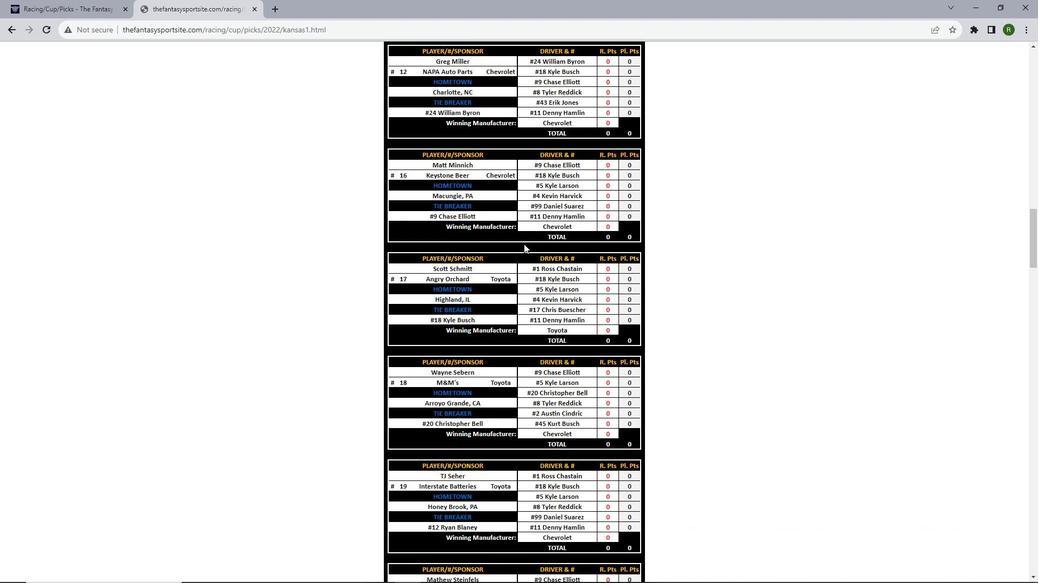 
Action: Mouse scrolled (523, 243) with delta (0, 0)
Screenshot: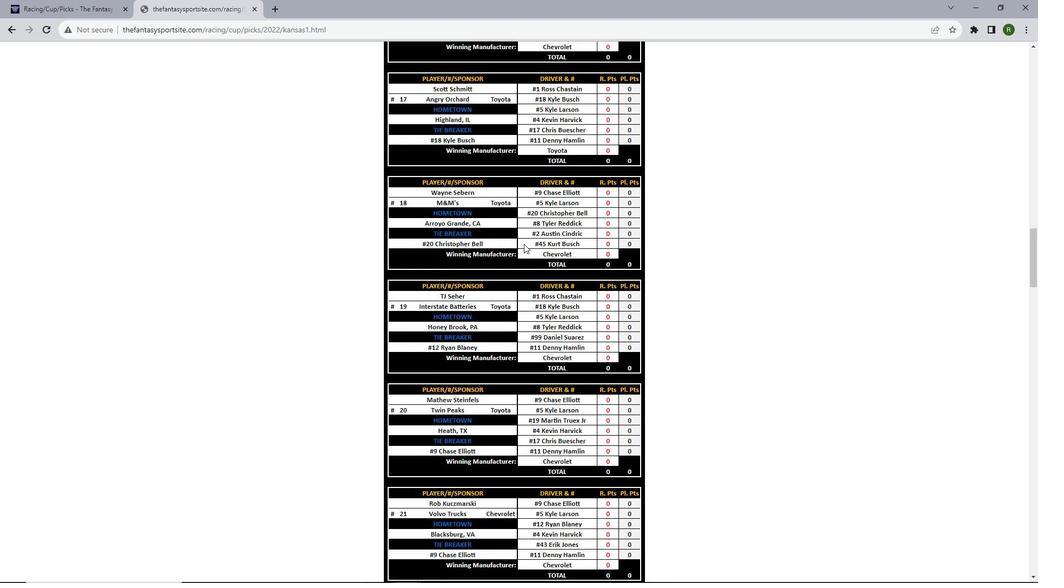 
Action: Mouse scrolled (523, 243) with delta (0, 0)
Screenshot: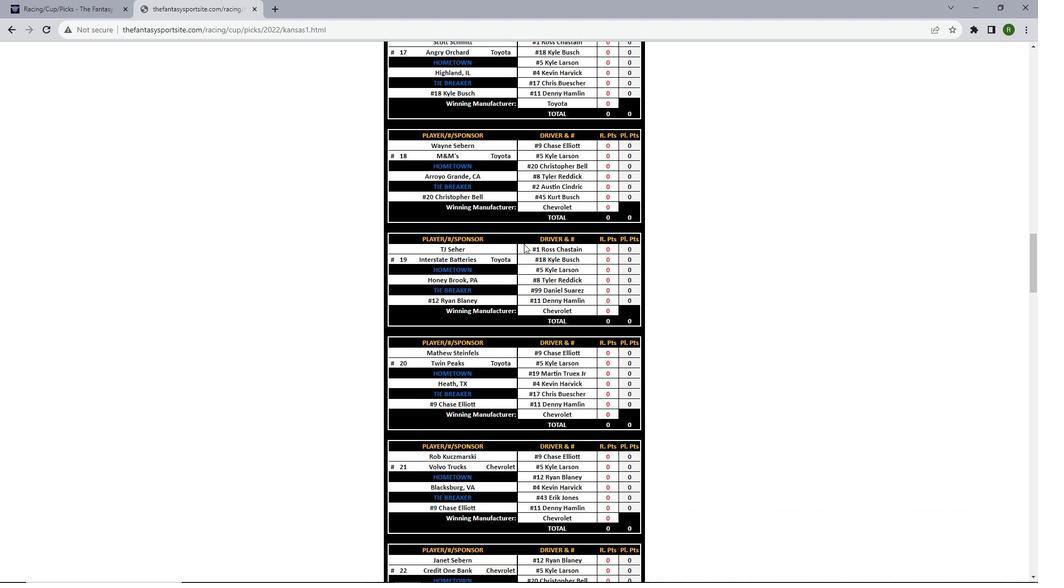 
Action: Mouse scrolled (523, 243) with delta (0, 0)
Screenshot: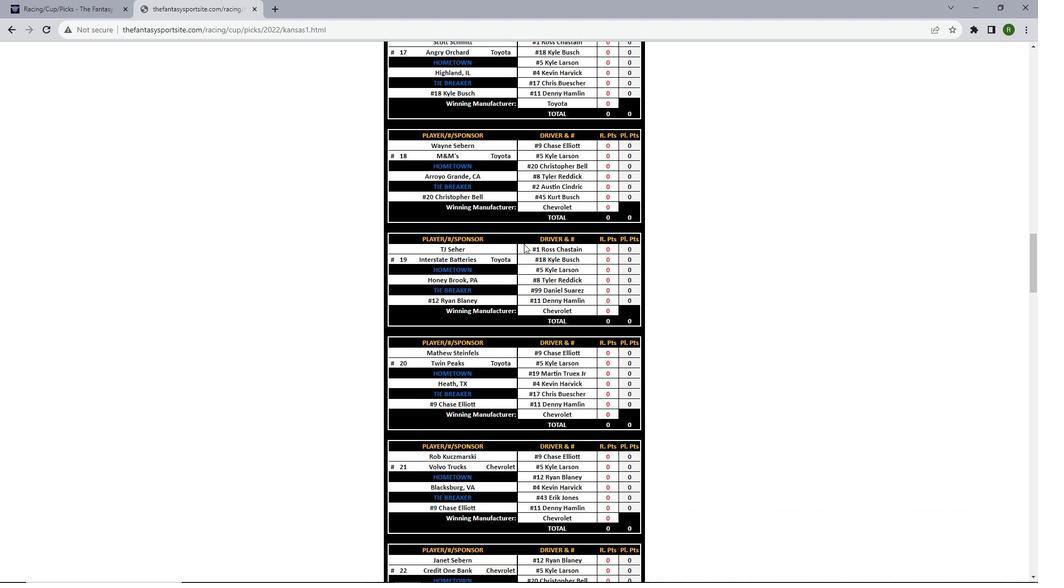 
Action: Mouse scrolled (523, 243) with delta (0, 0)
Screenshot: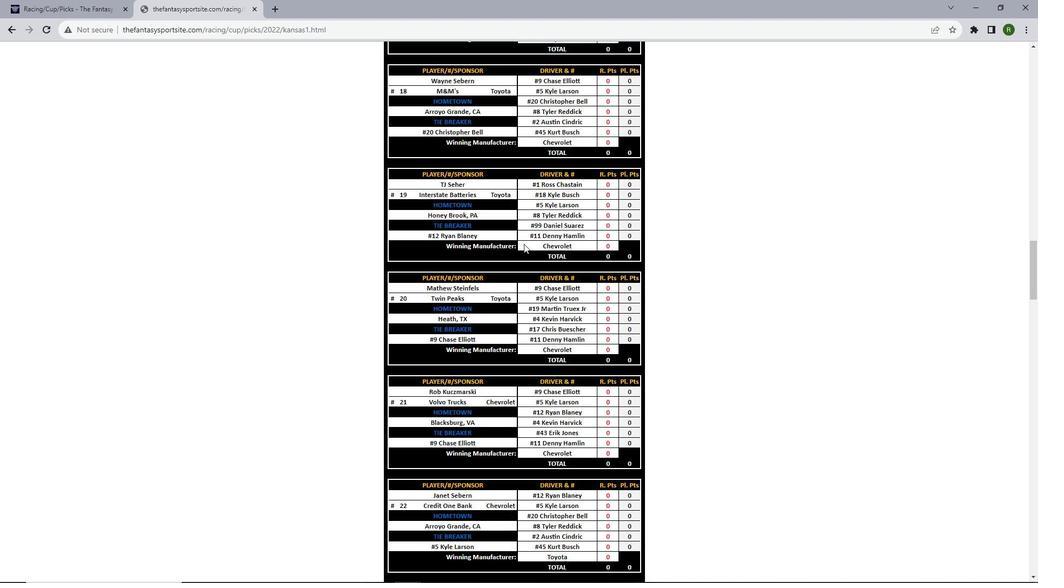 
Action: Mouse scrolled (523, 243) with delta (0, 0)
Screenshot: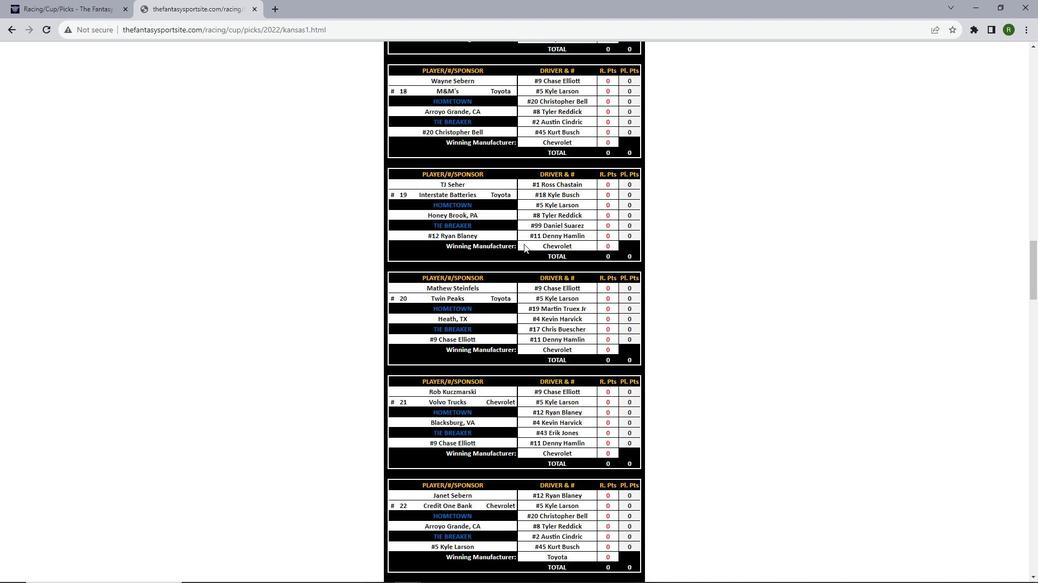 
Action: Mouse scrolled (523, 243) with delta (0, 0)
Screenshot: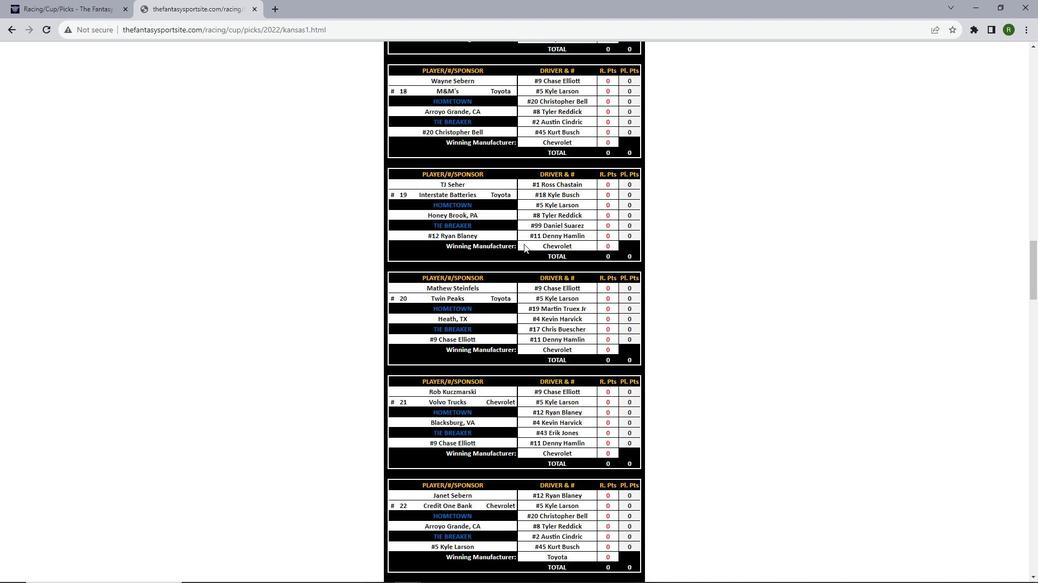 
Action: Mouse scrolled (523, 243) with delta (0, 0)
Screenshot: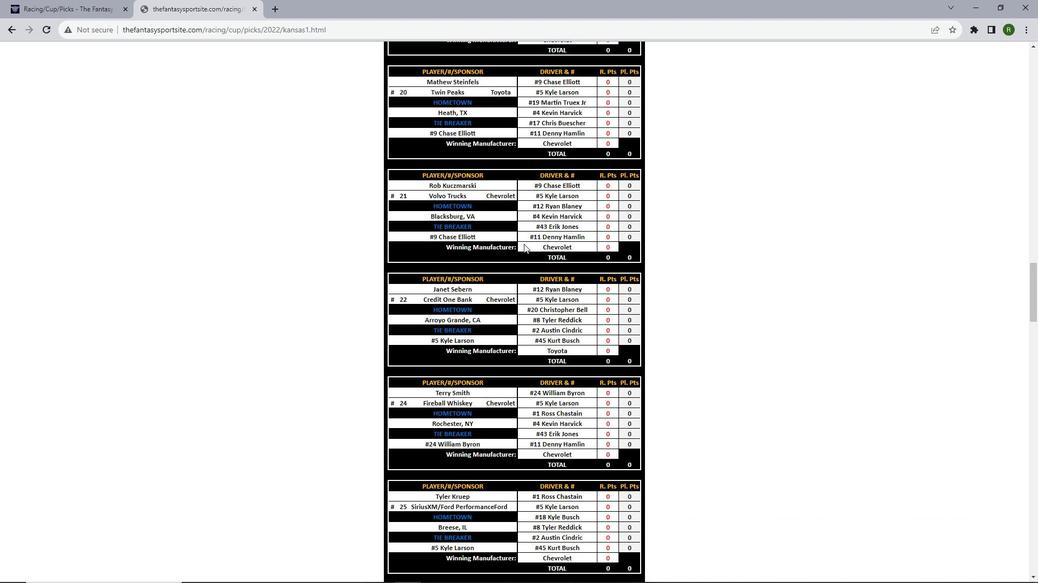 
Action: Mouse scrolled (523, 243) with delta (0, 0)
Screenshot: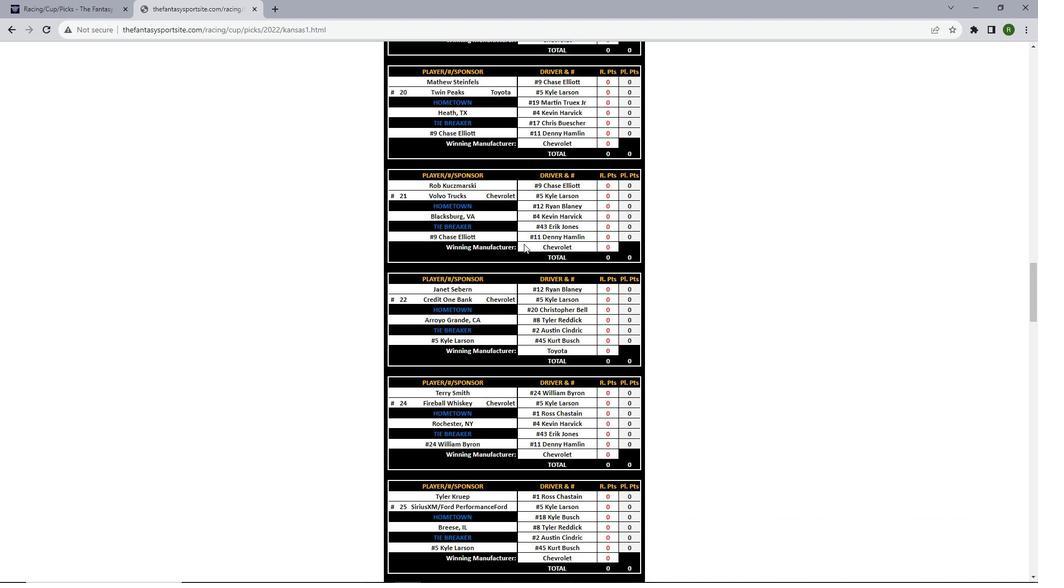 
Action: Mouse scrolled (523, 243) with delta (0, 0)
Screenshot: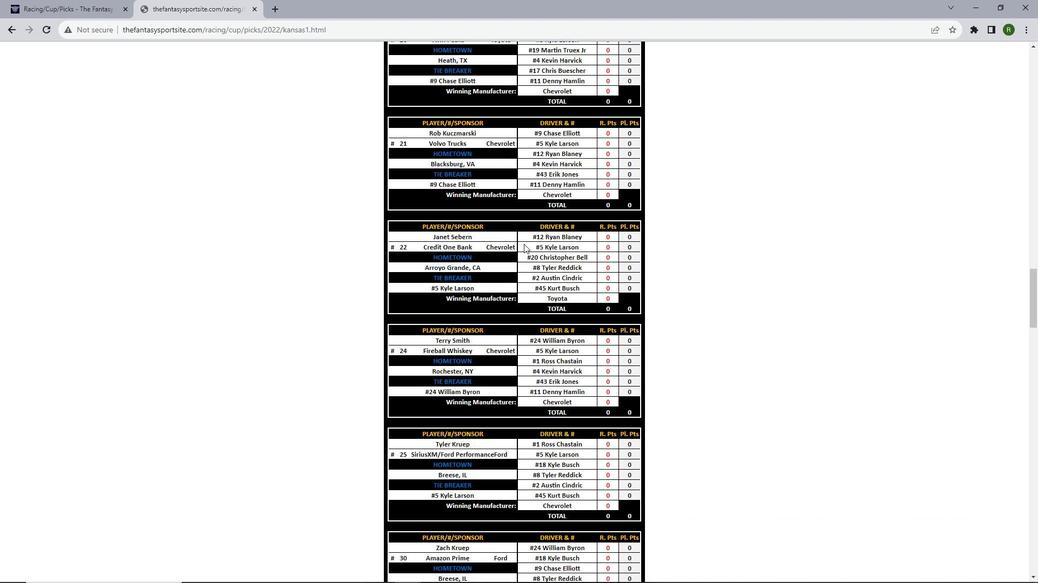 
Action: Mouse scrolled (523, 243) with delta (0, 0)
Screenshot: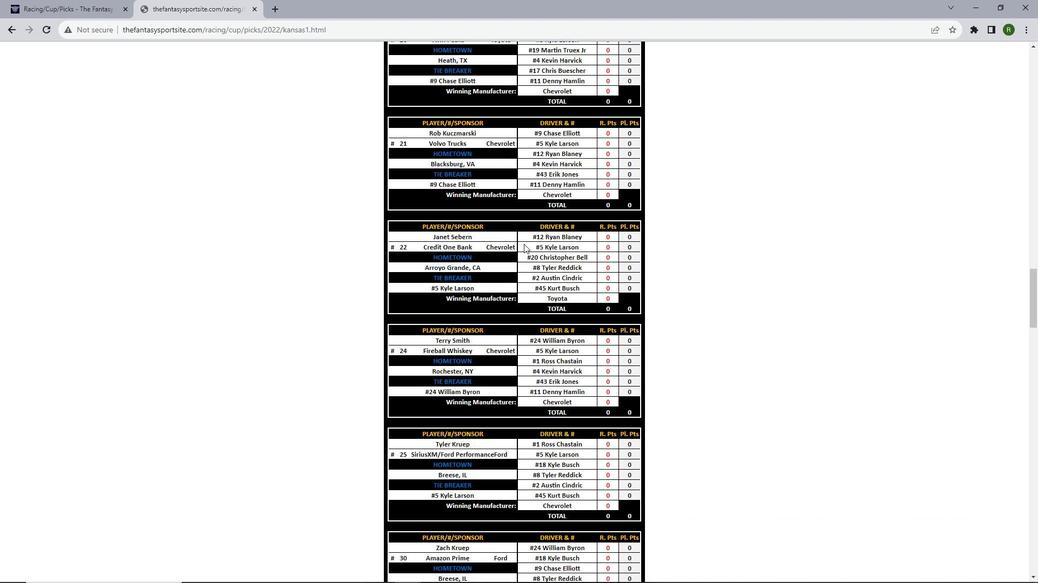 
Action: Mouse scrolled (523, 243) with delta (0, 0)
Screenshot: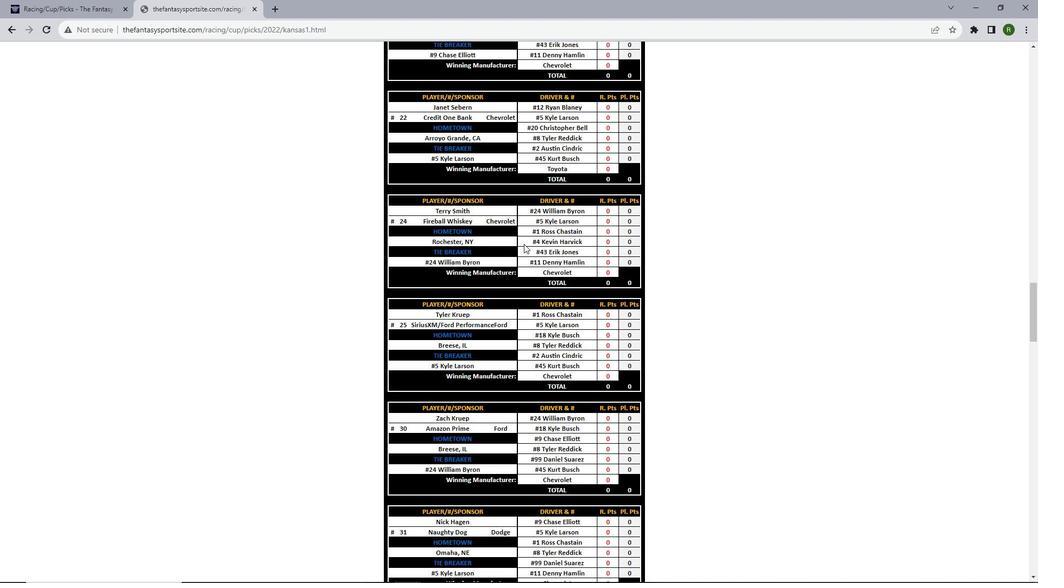
Action: Mouse scrolled (523, 243) with delta (0, 0)
Screenshot: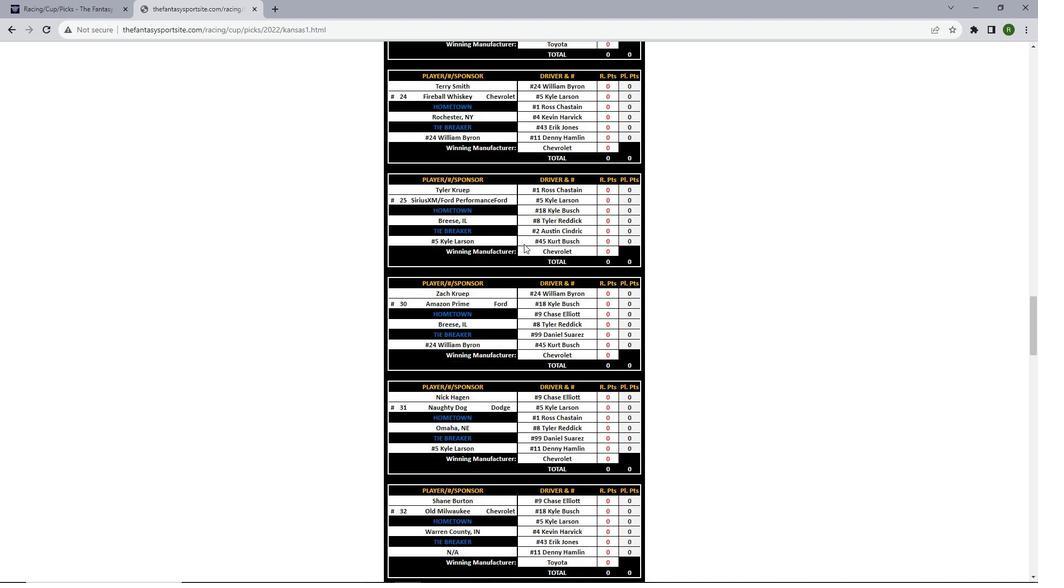 
Action: Mouse scrolled (523, 243) with delta (0, 0)
Screenshot: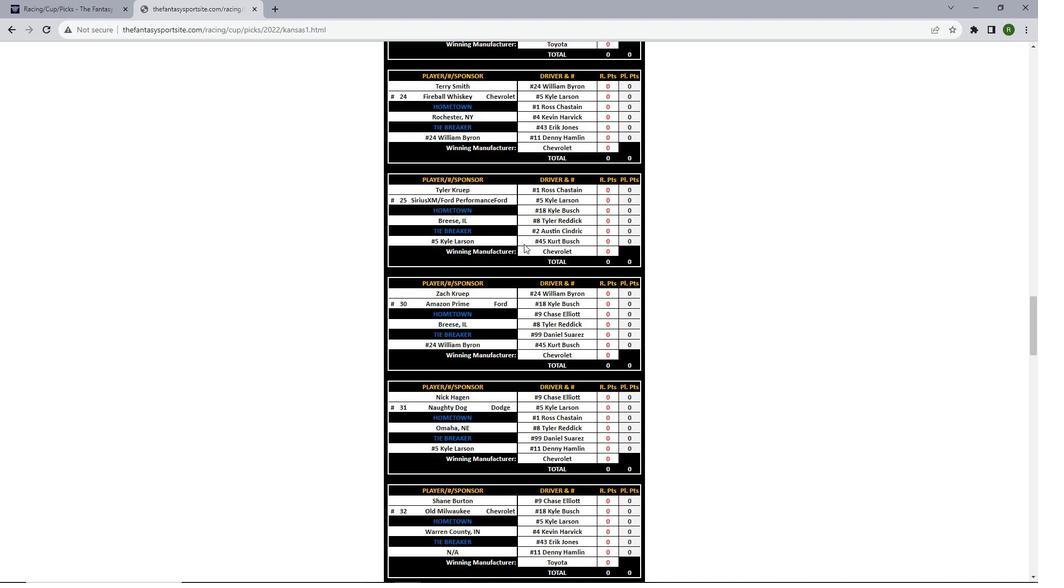 
Action: Mouse scrolled (523, 243) with delta (0, 0)
Screenshot: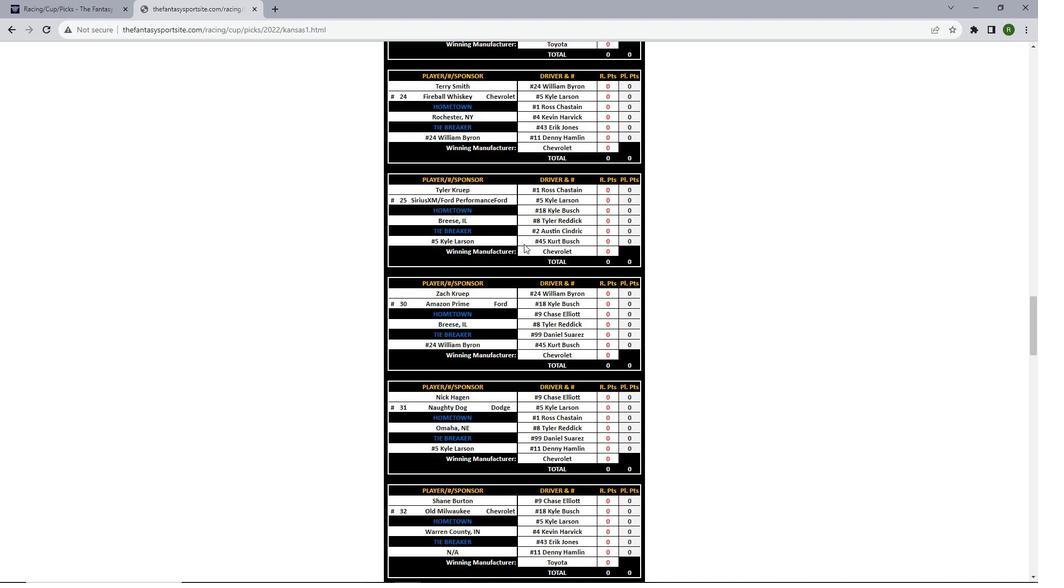 
Action: Mouse scrolled (523, 243) with delta (0, 0)
Screenshot: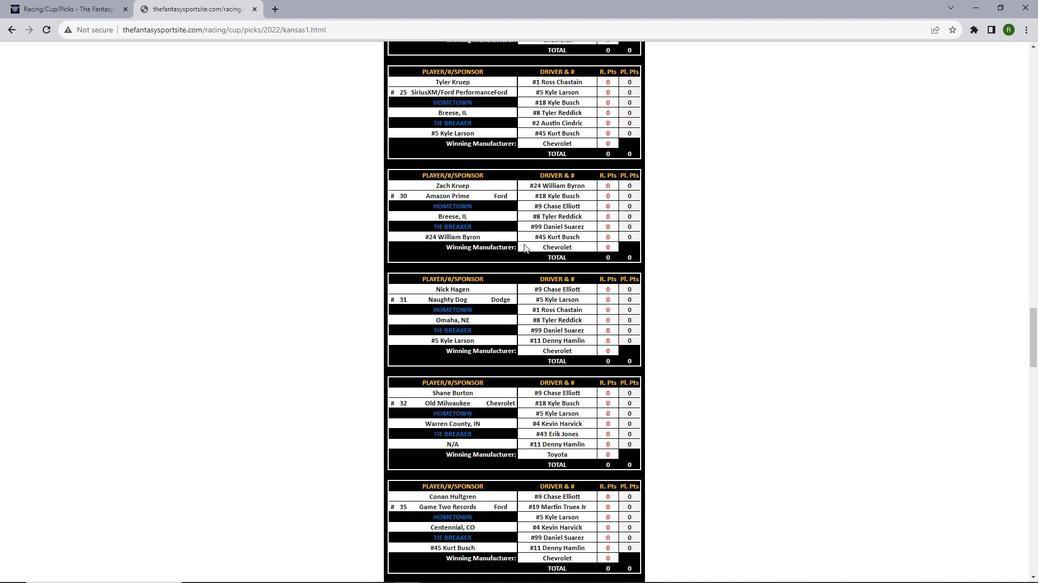 
Action: Mouse scrolled (523, 243) with delta (0, 0)
Screenshot: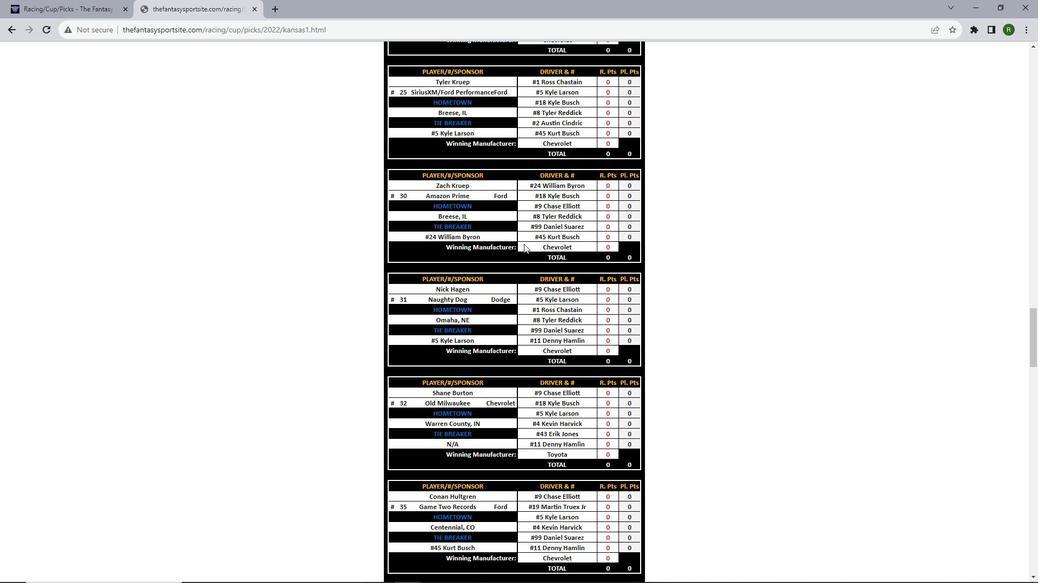 
Action: Mouse scrolled (523, 243) with delta (0, 0)
Screenshot: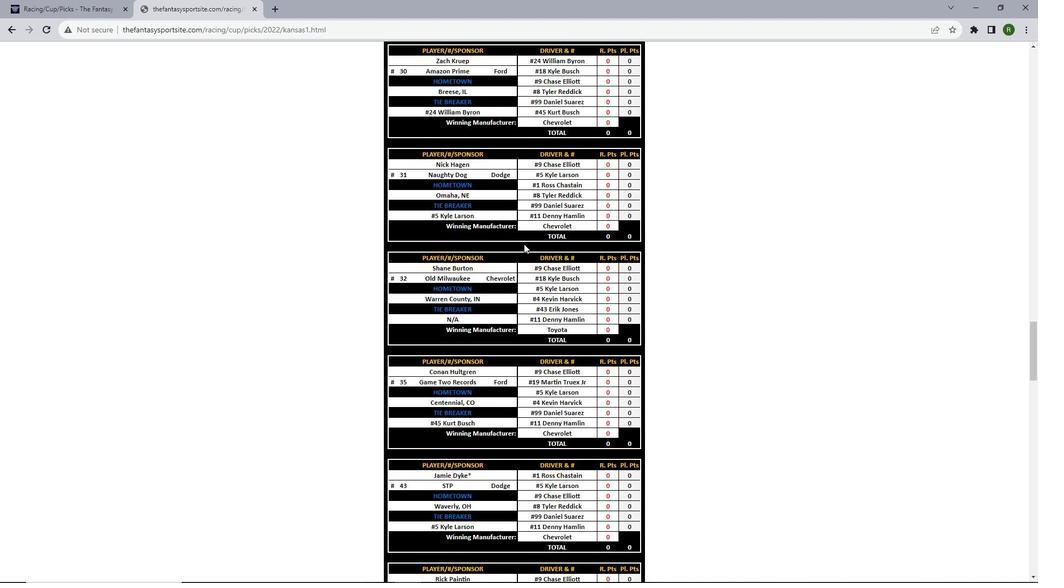 
Action: Mouse scrolled (523, 243) with delta (0, 0)
Screenshot: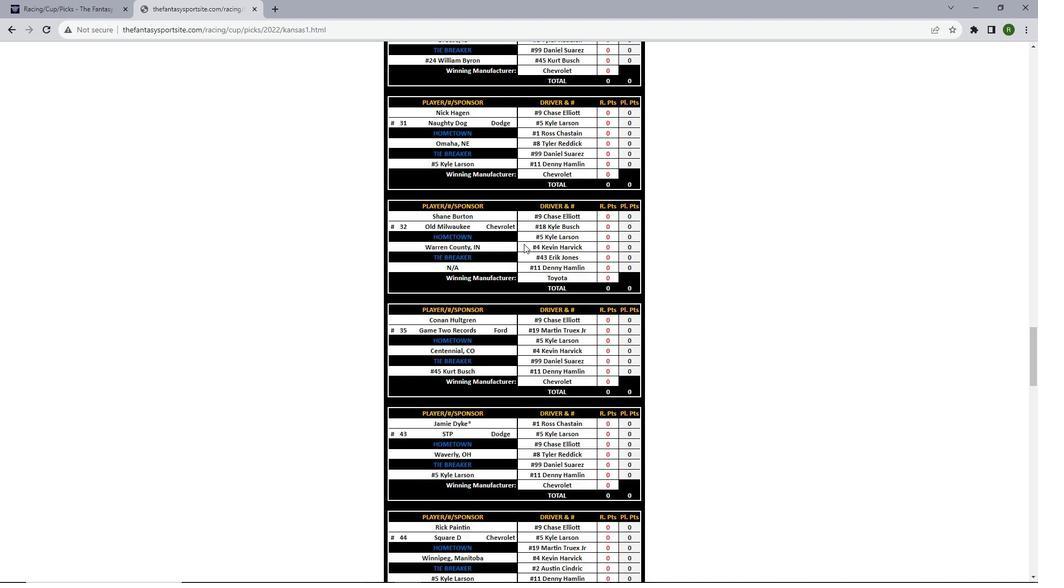 
Action: Mouse scrolled (523, 243) with delta (0, 0)
Screenshot: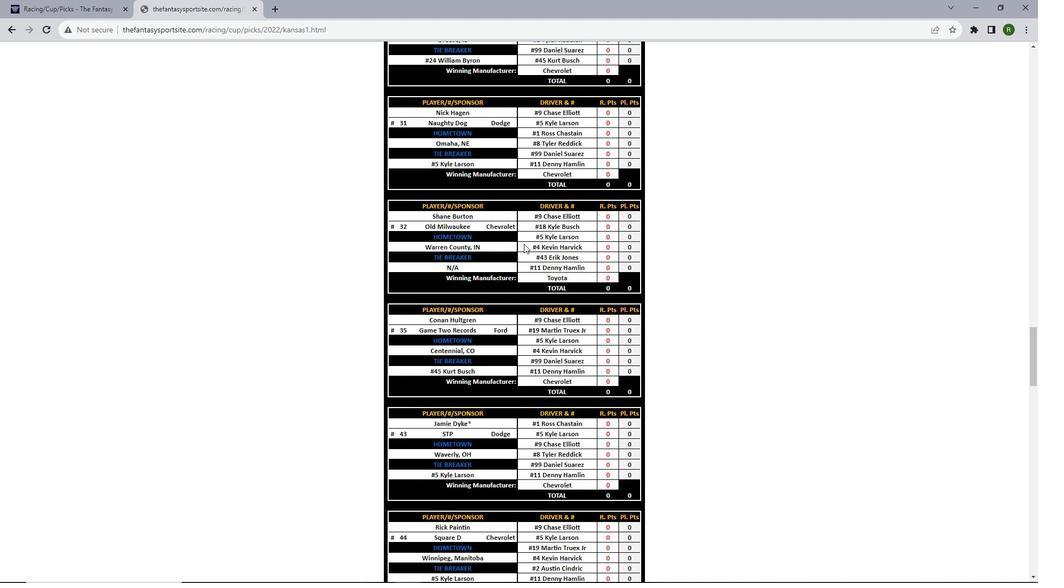 
Action: Mouse scrolled (523, 243) with delta (0, 0)
Screenshot: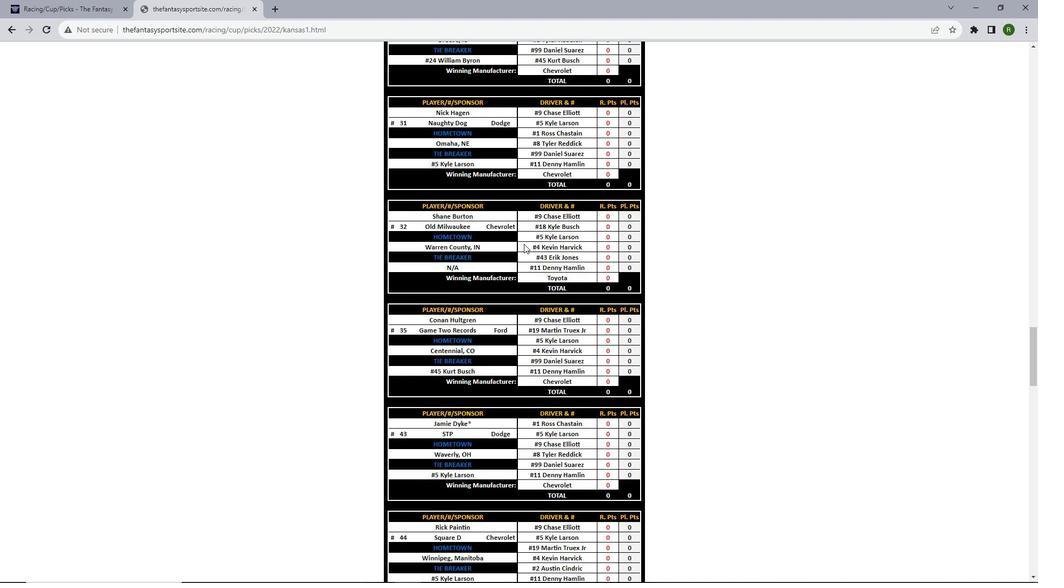 
Action: Mouse scrolled (523, 243) with delta (0, 0)
Screenshot: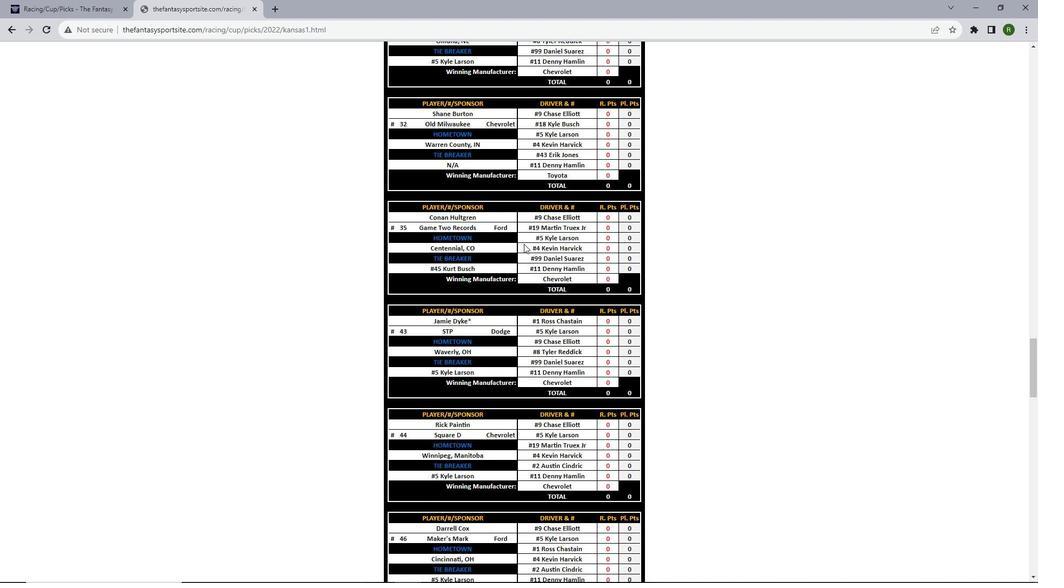 
Action: Mouse scrolled (523, 243) with delta (0, 0)
Screenshot: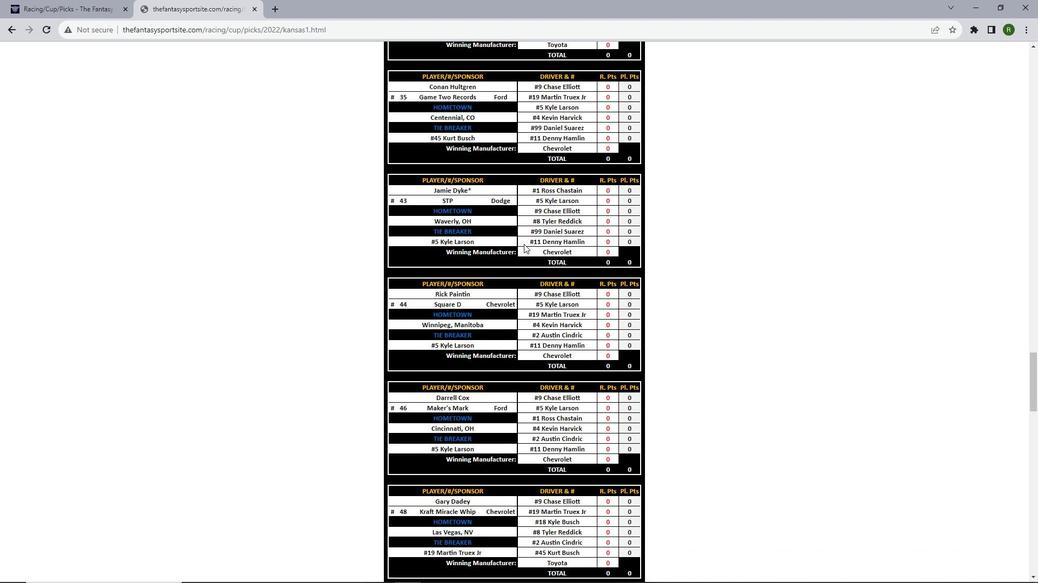 
Action: Mouse scrolled (523, 243) with delta (0, 0)
Screenshot: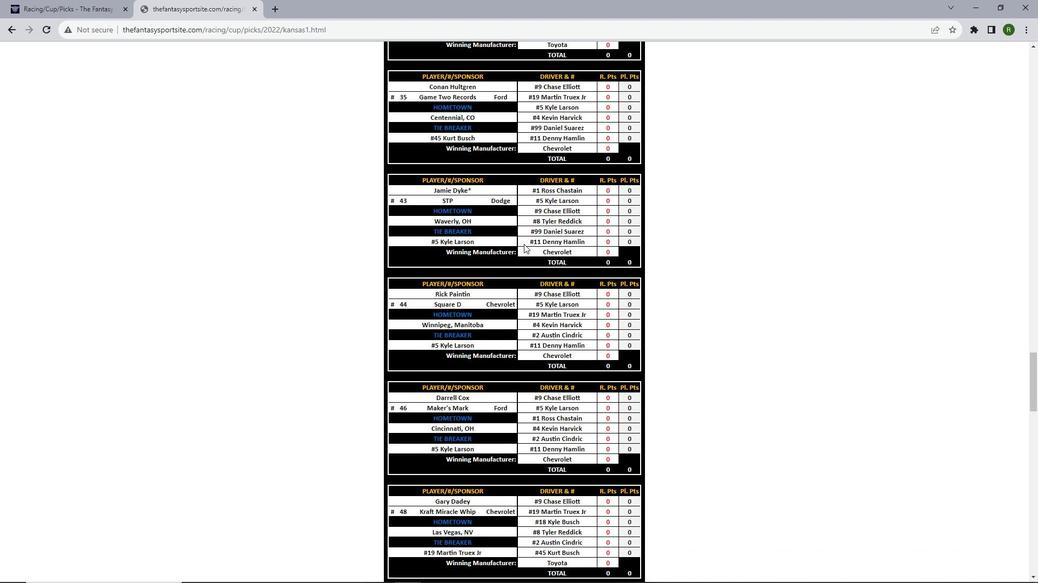 
Action: Mouse scrolled (523, 243) with delta (0, 0)
Screenshot: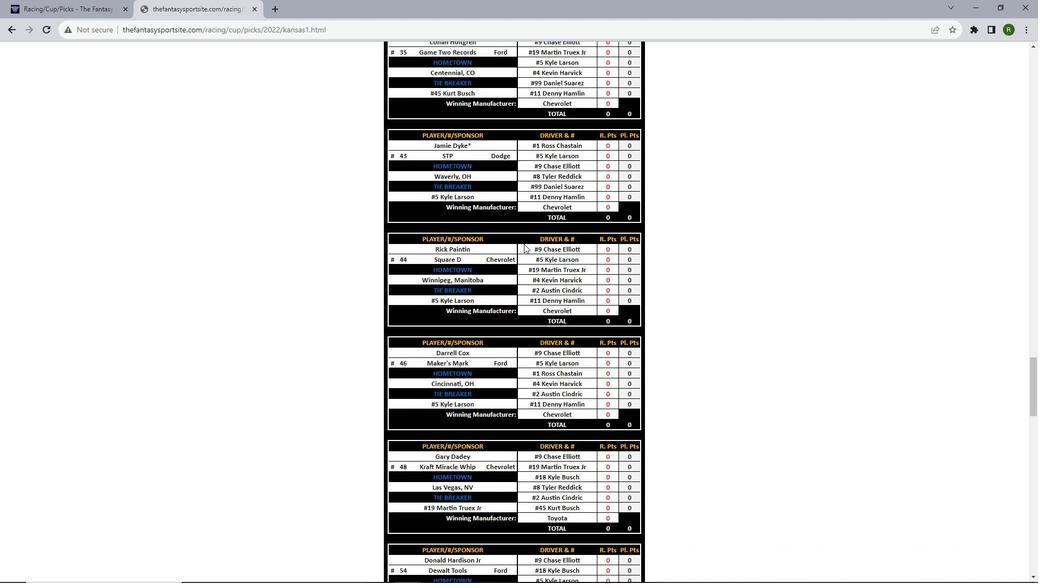 
Action: Mouse scrolled (523, 243) with delta (0, 0)
Screenshot: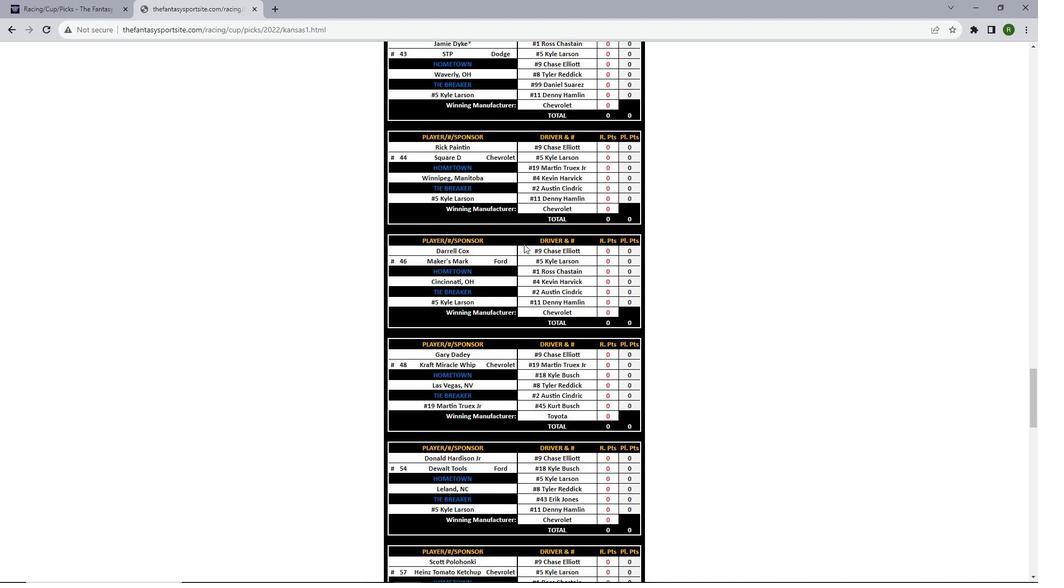 
Action: Mouse scrolled (523, 243) with delta (0, 0)
Screenshot: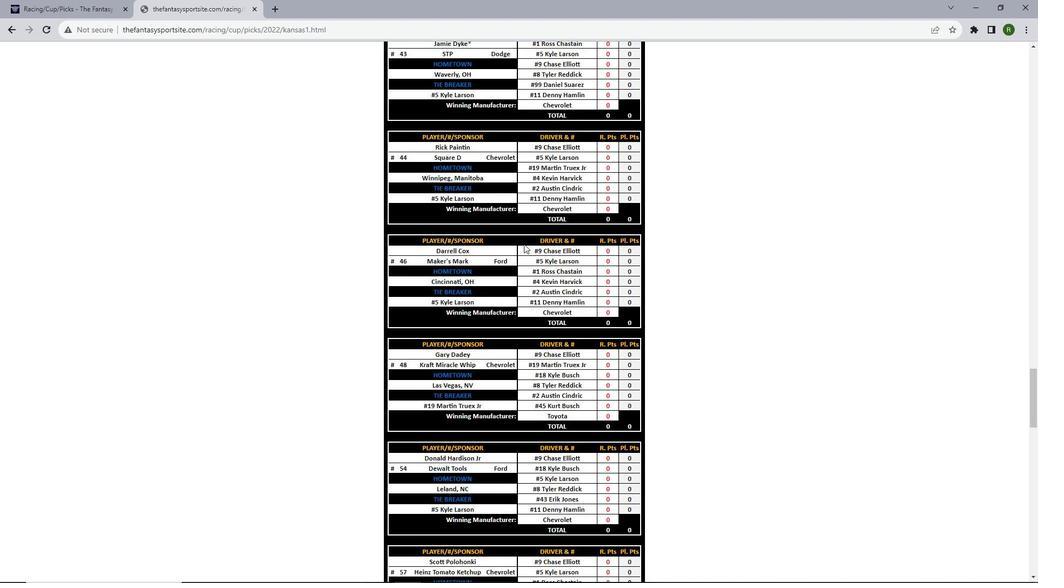 
Action: Mouse scrolled (523, 243) with delta (0, 0)
Screenshot: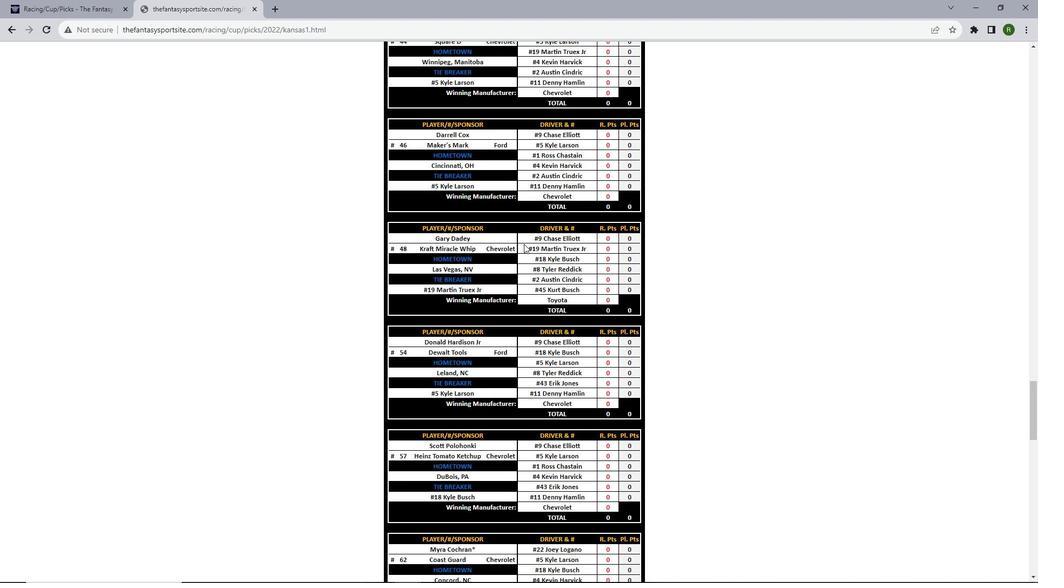 
Action: Mouse scrolled (523, 243) with delta (0, 0)
Screenshot: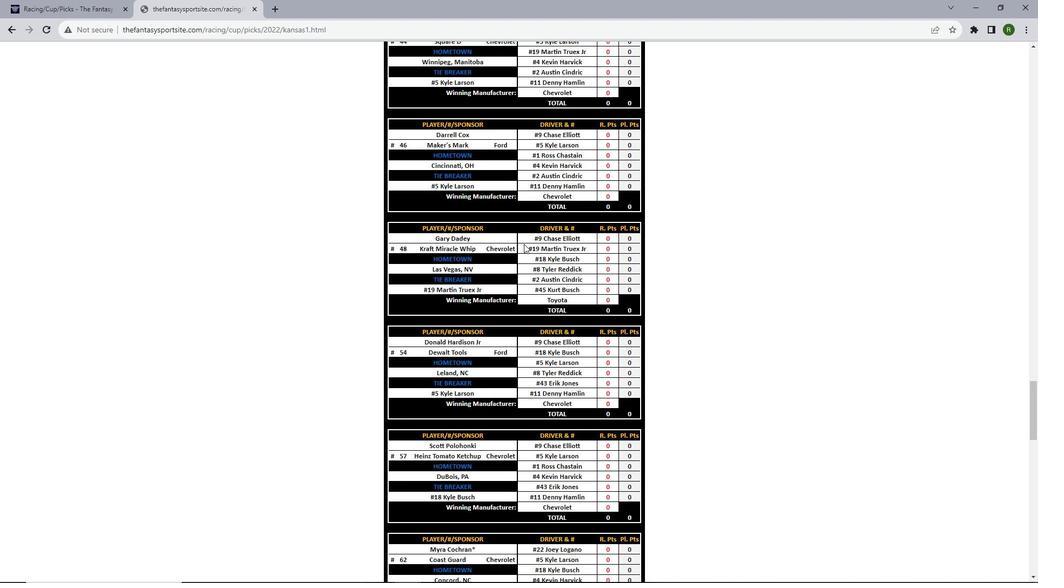 
Action: Mouse scrolled (523, 243) with delta (0, 0)
Screenshot: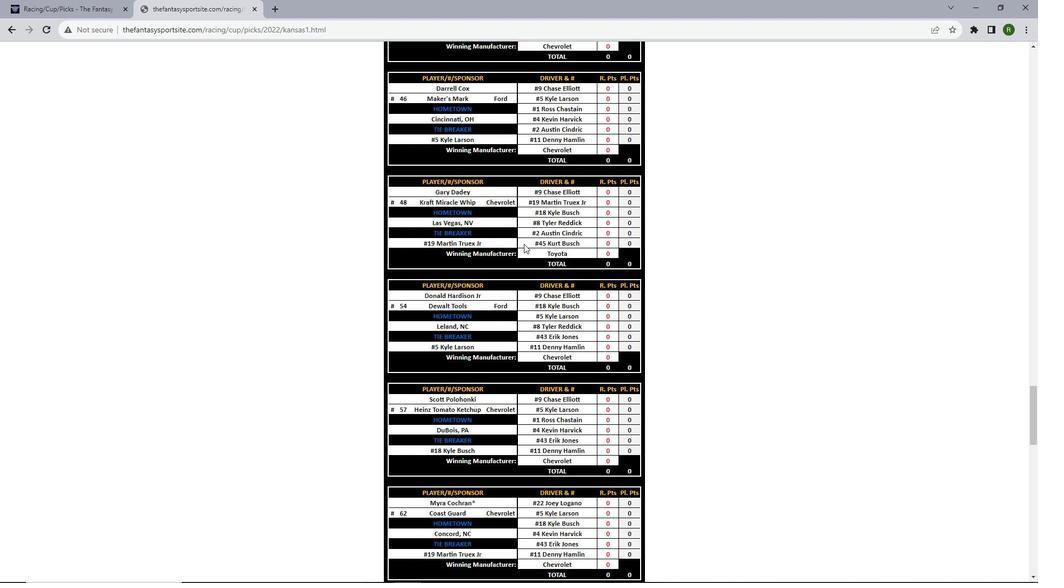 
Action: Mouse scrolled (523, 243) with delta (0, 0)
Screenshot: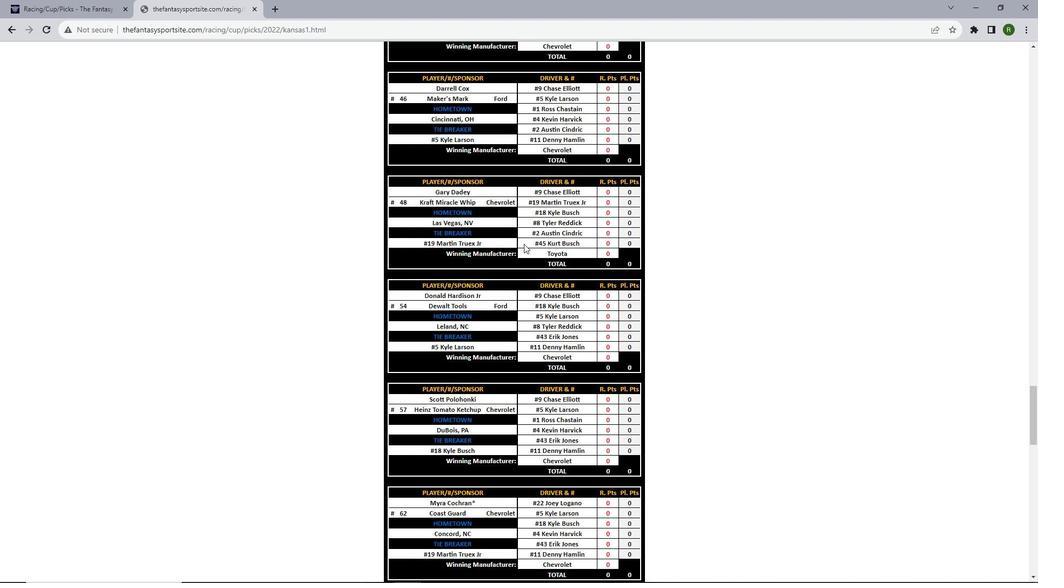 
Action: Mouse scrolled (523, 243) with delta (0, 0)
Screenshot: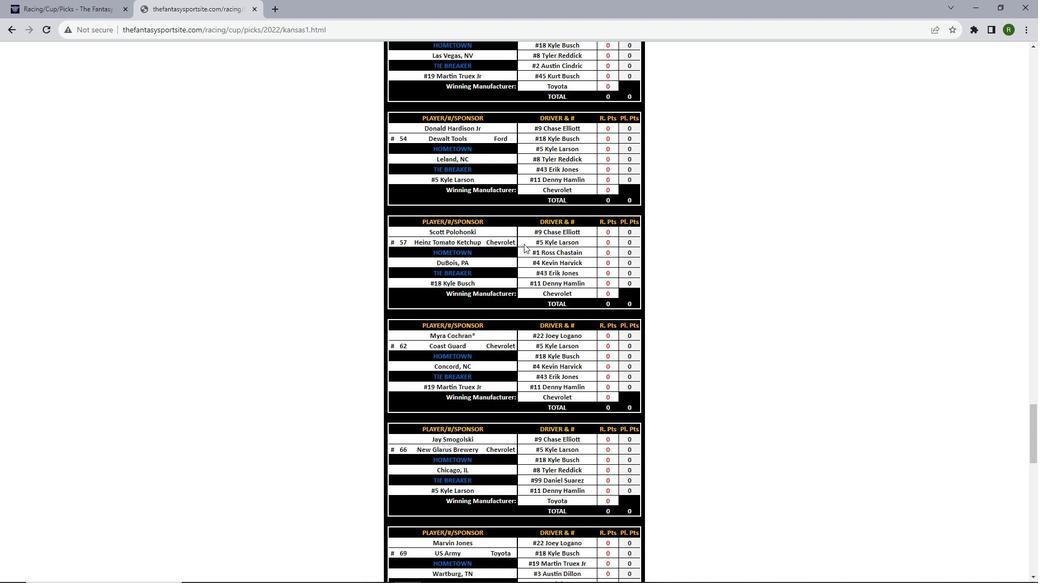 
Action: Mouse scrolled (523, 243) with delta (0, 0)
Screenshot: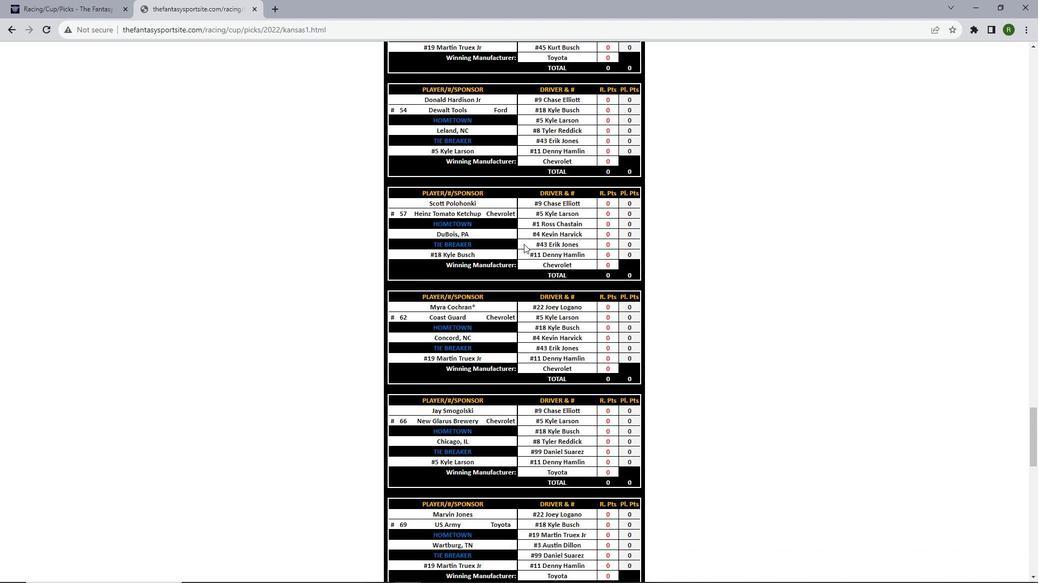 
Action: Mouse scrolled (523, 243) with delta (0, 0)
Screenshot: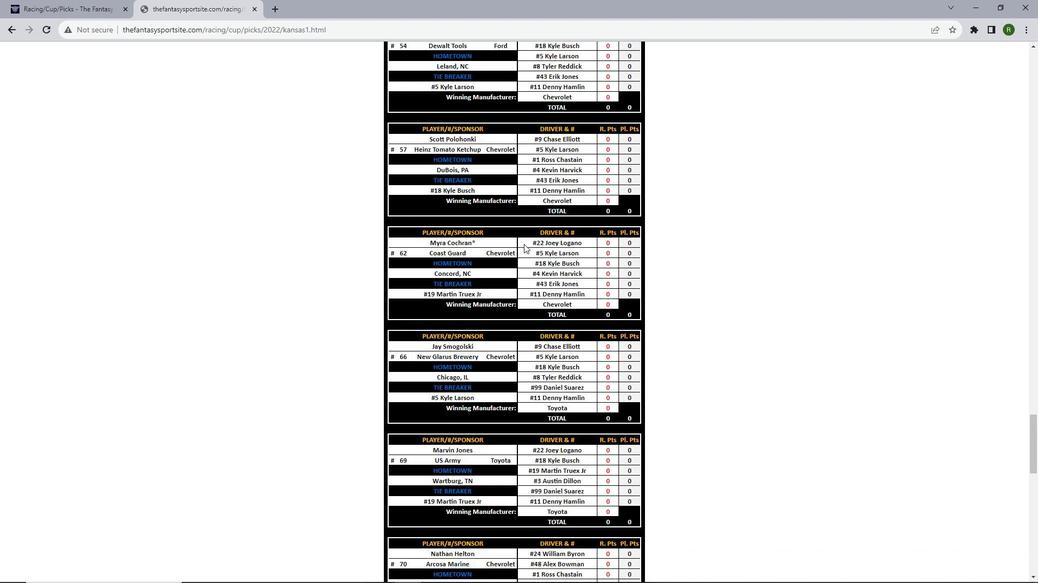 
Action: Mouse scrolled (523, 243) with delta (0, 0)
Screenshot: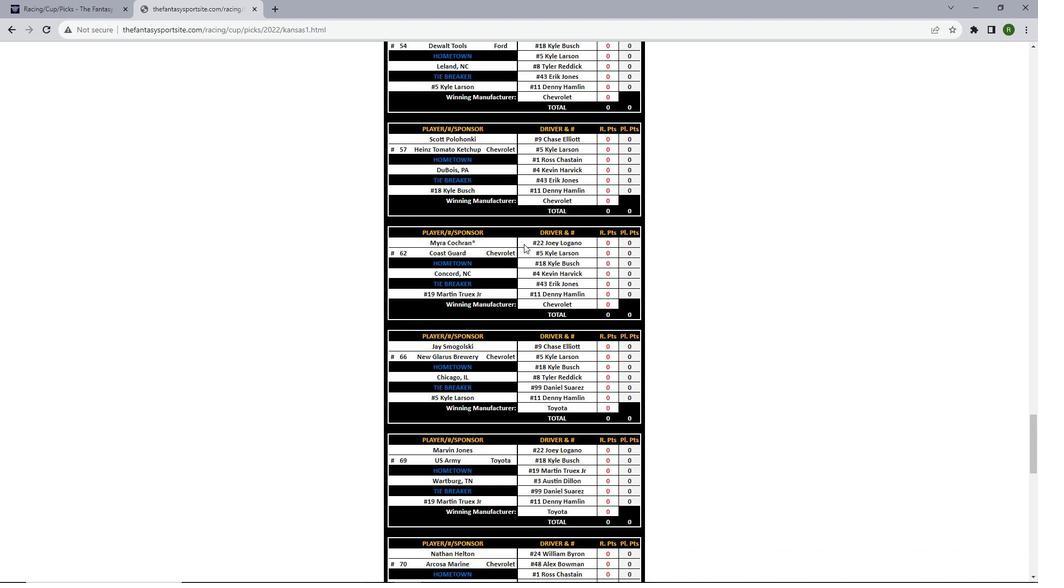 
Action: Mouse scrolled (523, 243) with delta (0, 0)
Screenshot: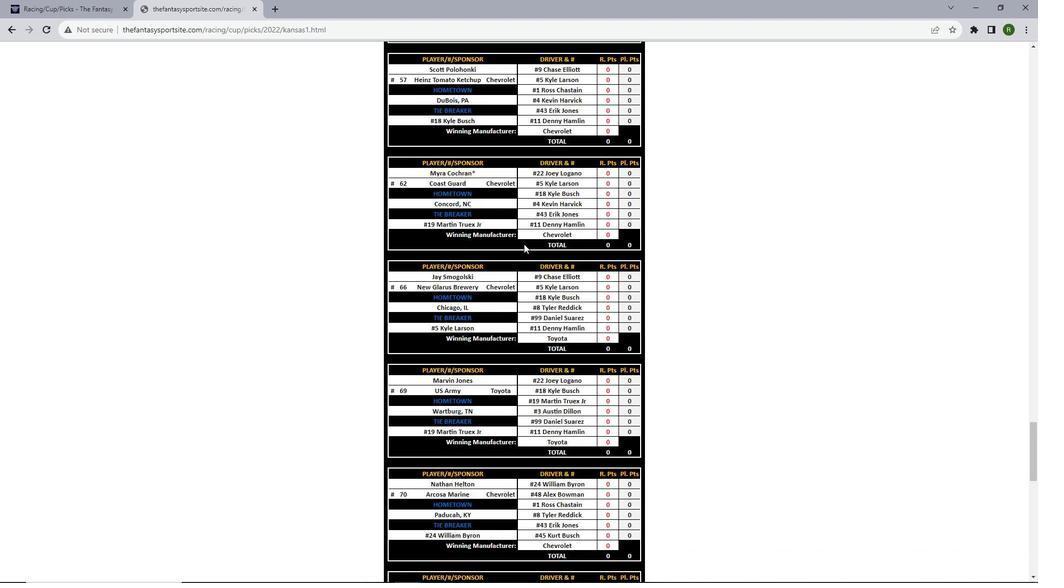 
Action: Mouse scrolled (523, 243) with delta (0, 0)
Screenshot: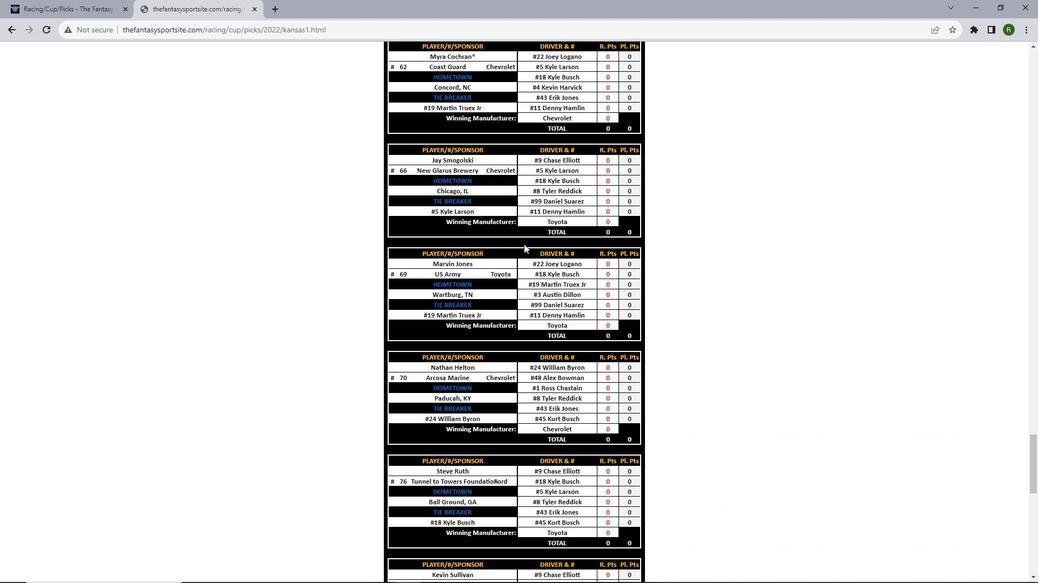 
Action: Mouse scrolled (523, 243) with delta (0, 0)
Screenshot: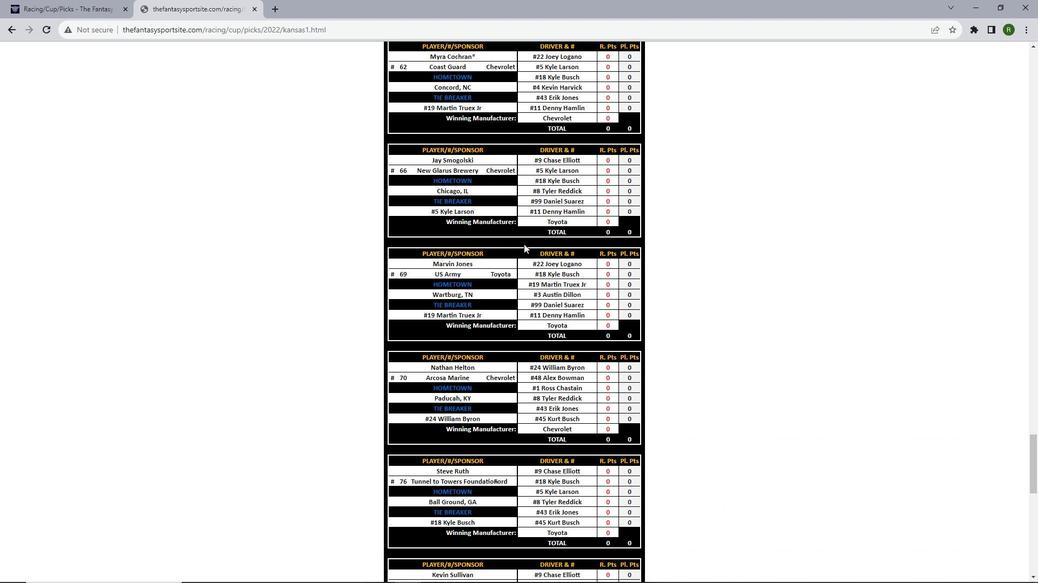 
Action: Mouse scrolled (523, 243) with delta (0, 0)
Screenshot: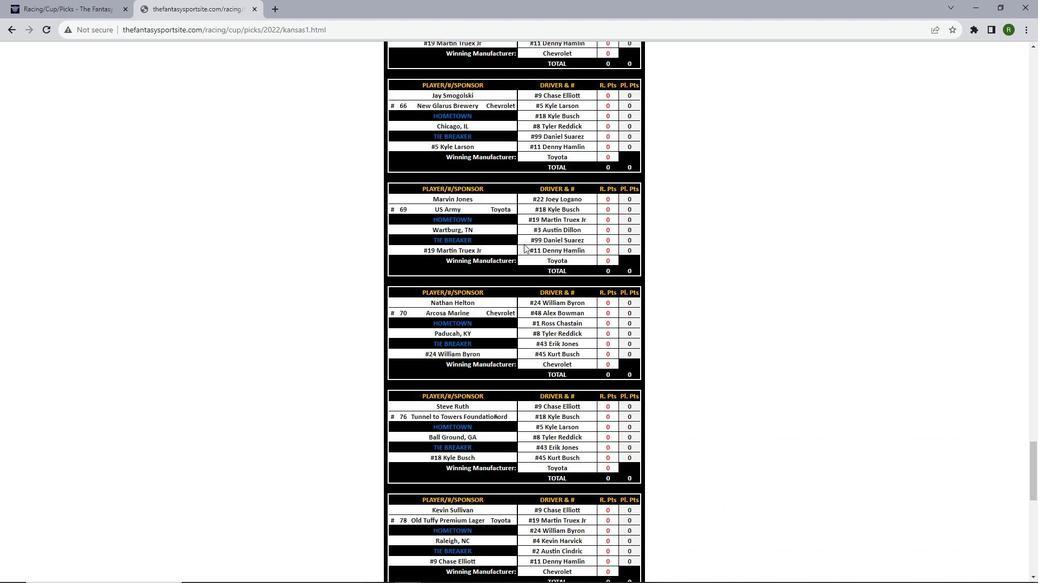 
Action: Mouse scrolled (523, 243) with delta (0, 0)
Screenshot: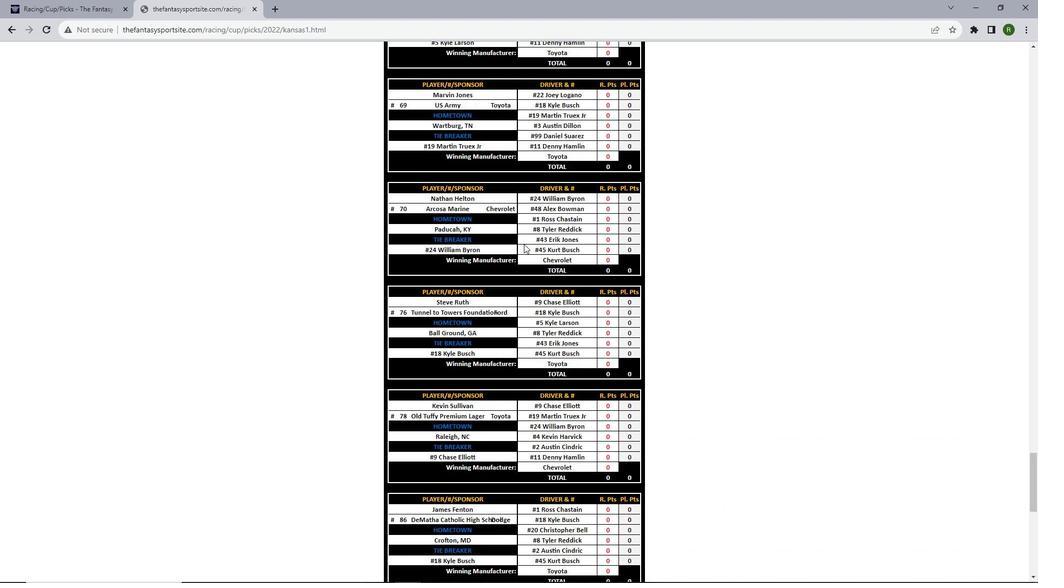 
Action: Mouse scrolled (523, 243) with delta (0, 0)
Screenshot: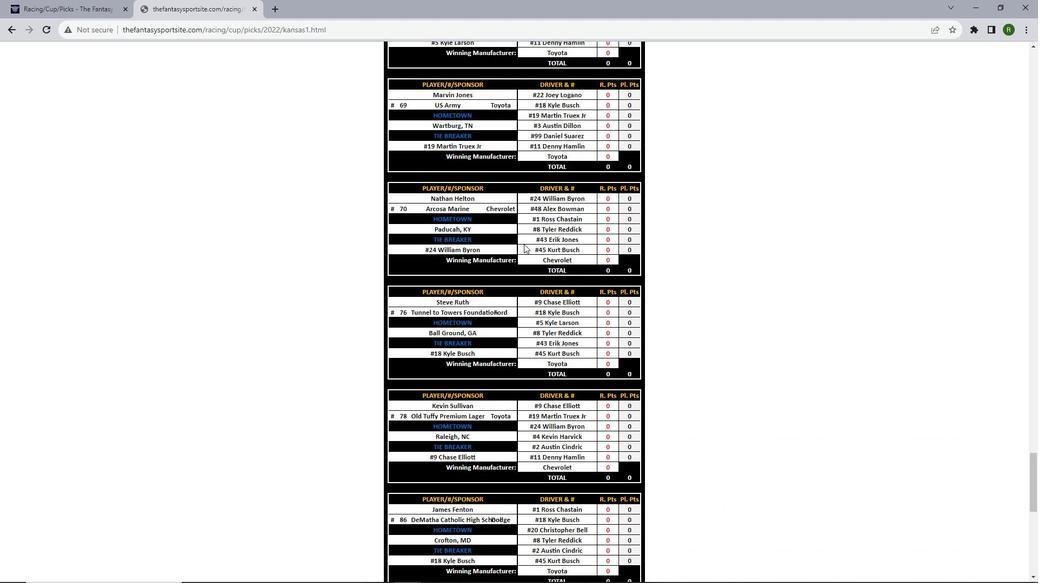 
Action: Mouse scrolled (523, 243) with delta (0, 0)
Screenshot: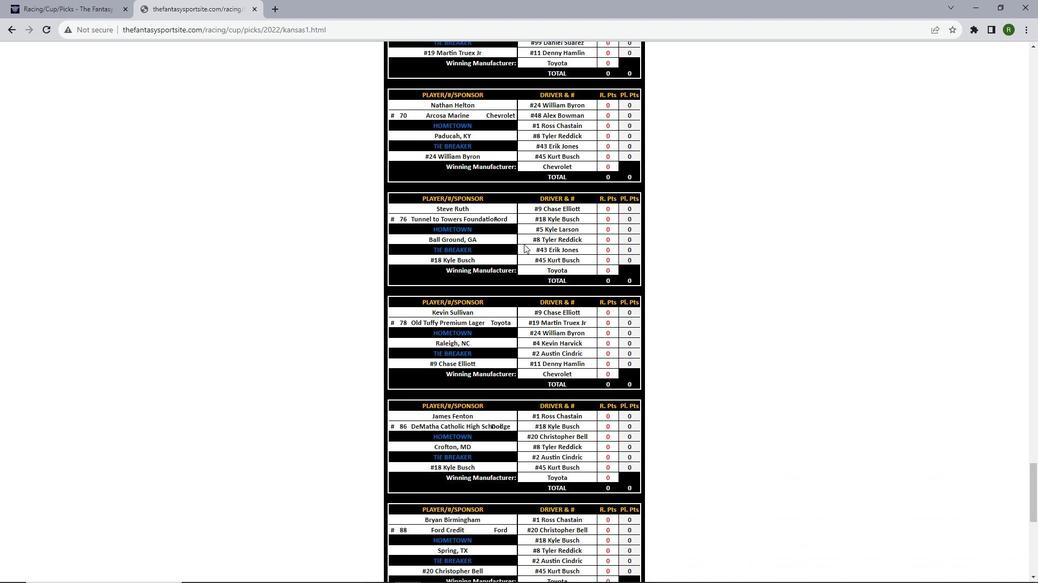 
Action: Mouse scrolled (523, 243) with delta (0, 0)
Screenshot: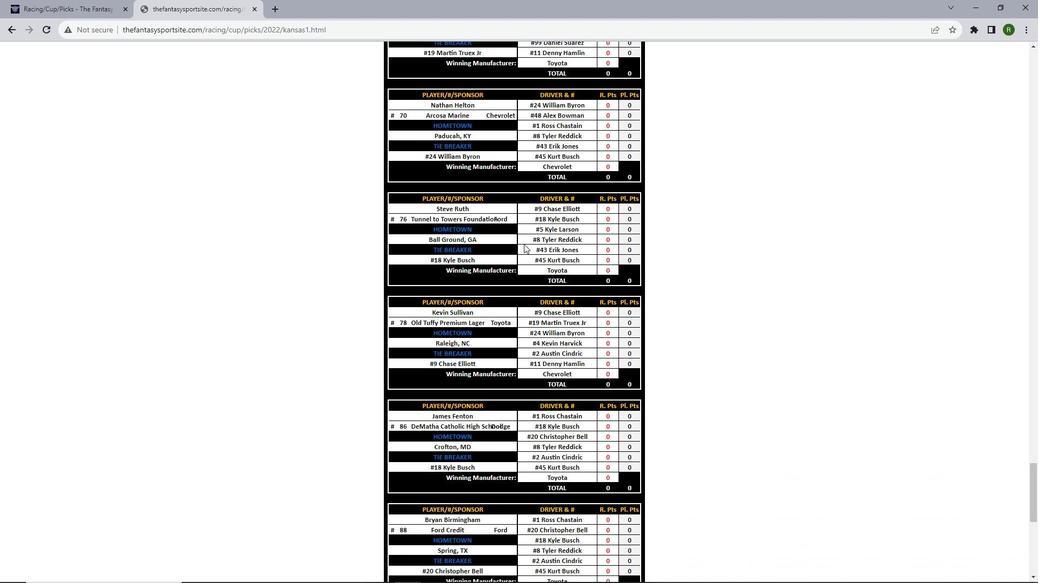 
Action: Mouse scrolled (523, 243) with delta (0, 0)
Screenshot: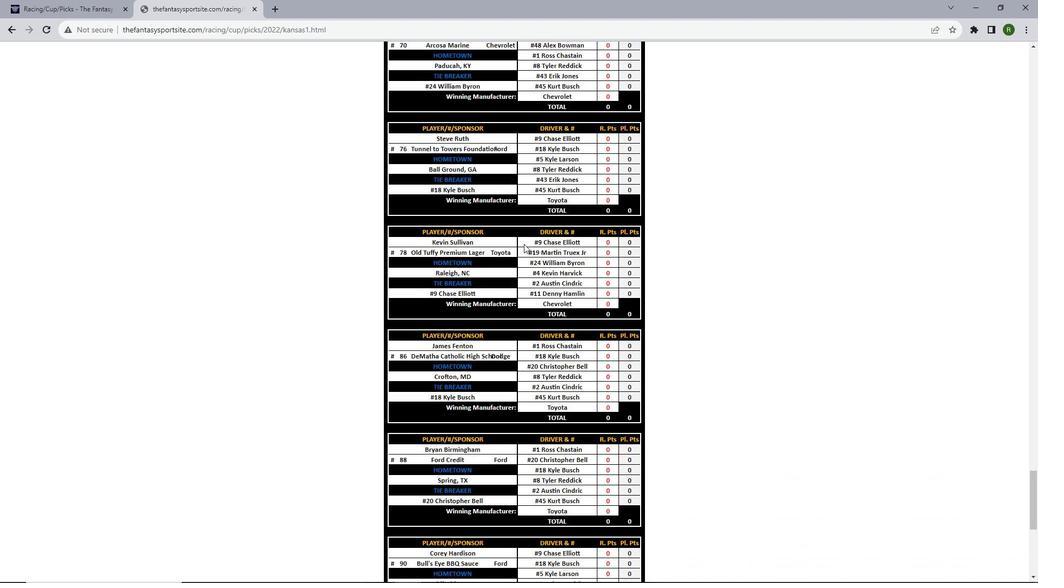 
Action: Mouse scrolled (523, 243) with delta (0, 0)
Screenshot: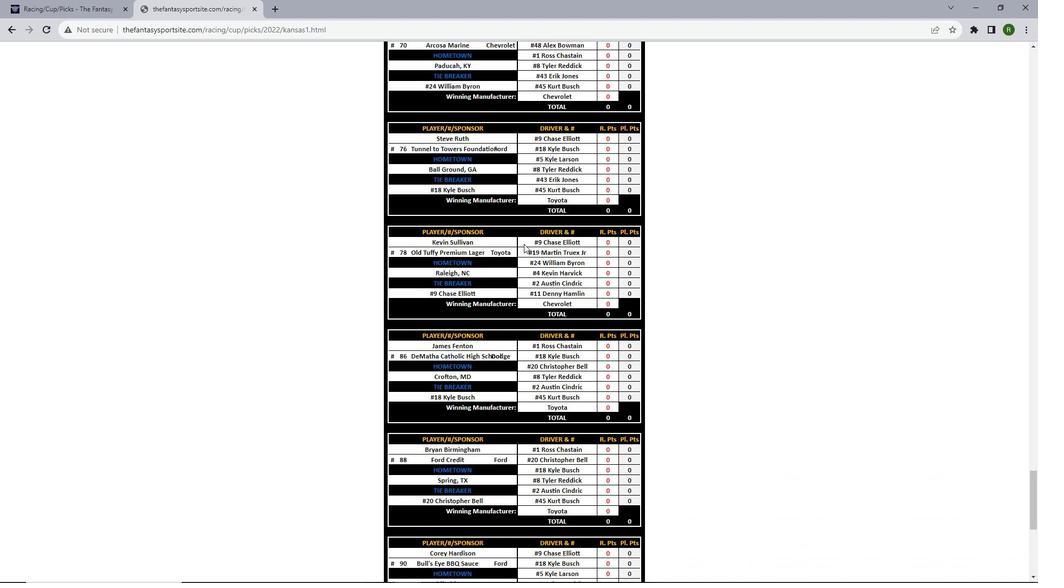
Action: Mouse scrolled (523, 243) with delta (0, 0)
Screenshot: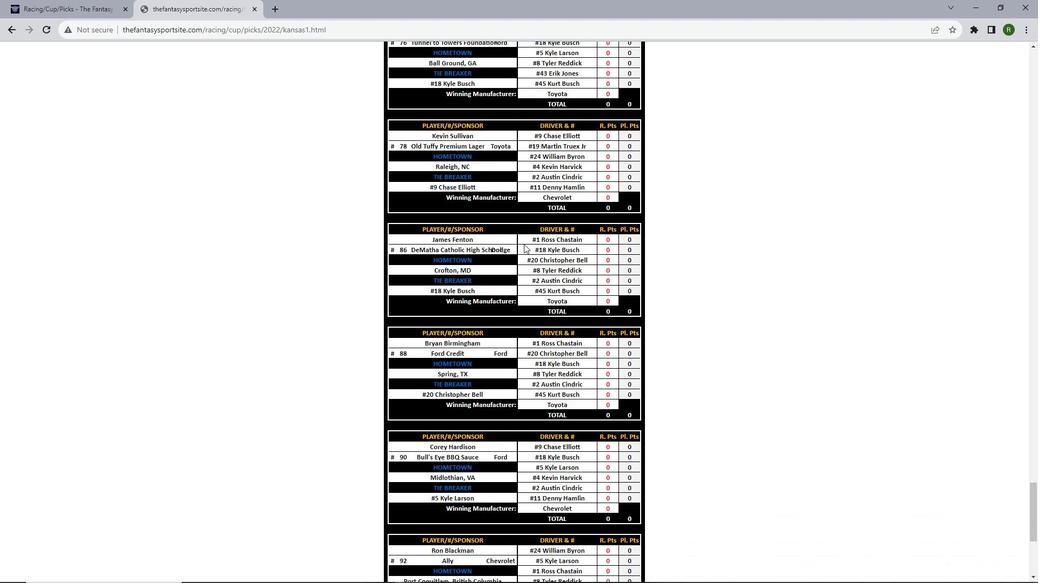 
Action: Mouse scrolled (523, 243) with delta (0, 0)
Screenshot: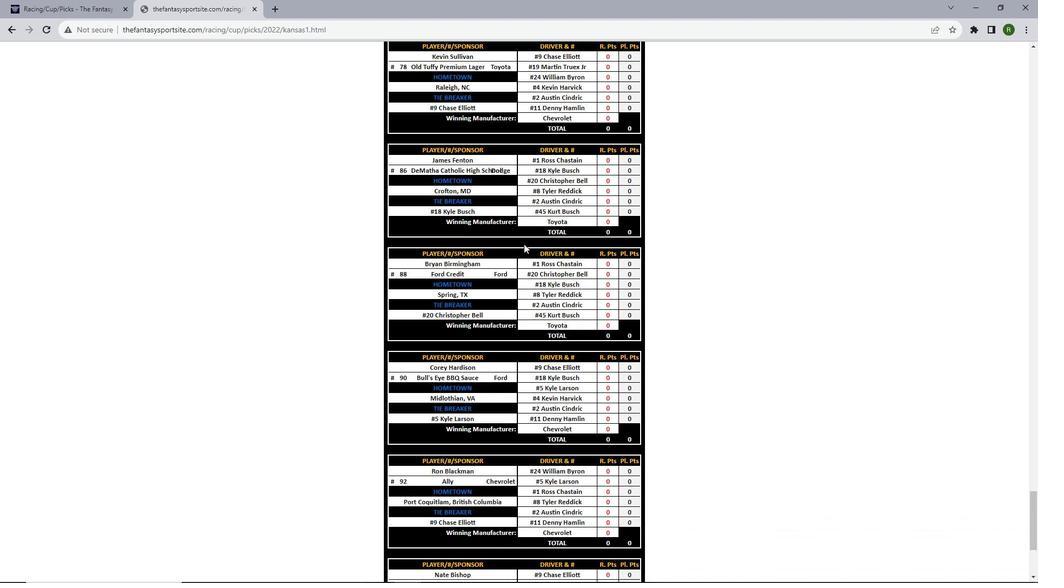
Action: Mouse scrolled (523, 243) with delta (0, 0)
Screenshot: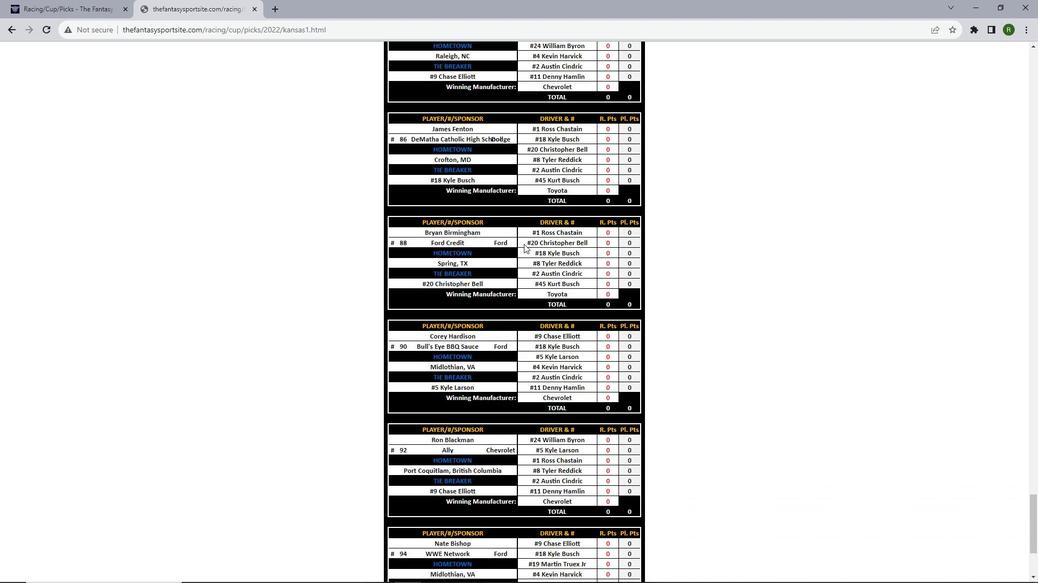 
Action: Mouse scrolled (523, 243) with delta (0, 0)
Screenshot: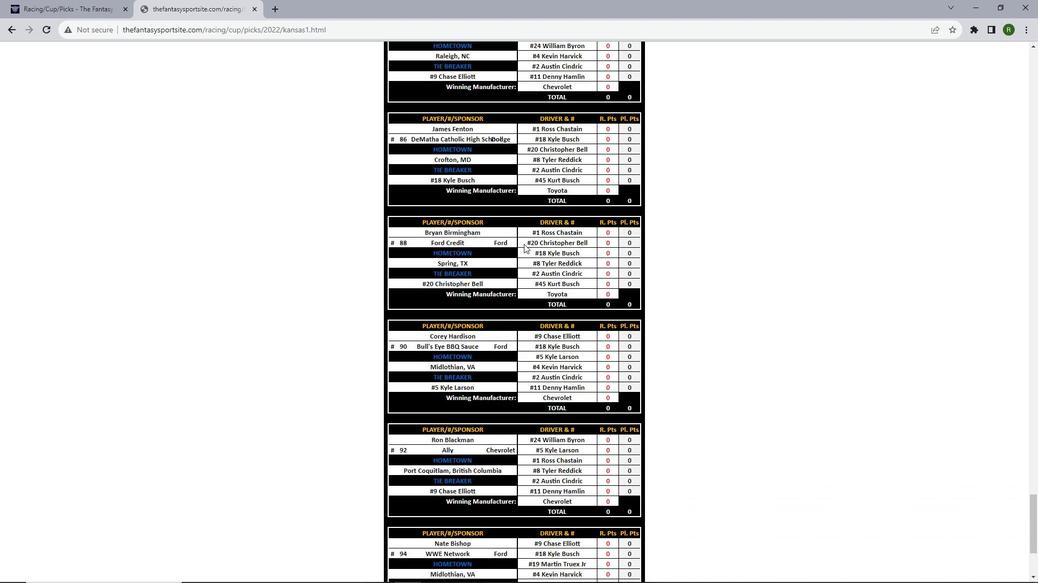 
Action: Mouse scrolled (523, 243) with delta (0, 0)
Screenshot: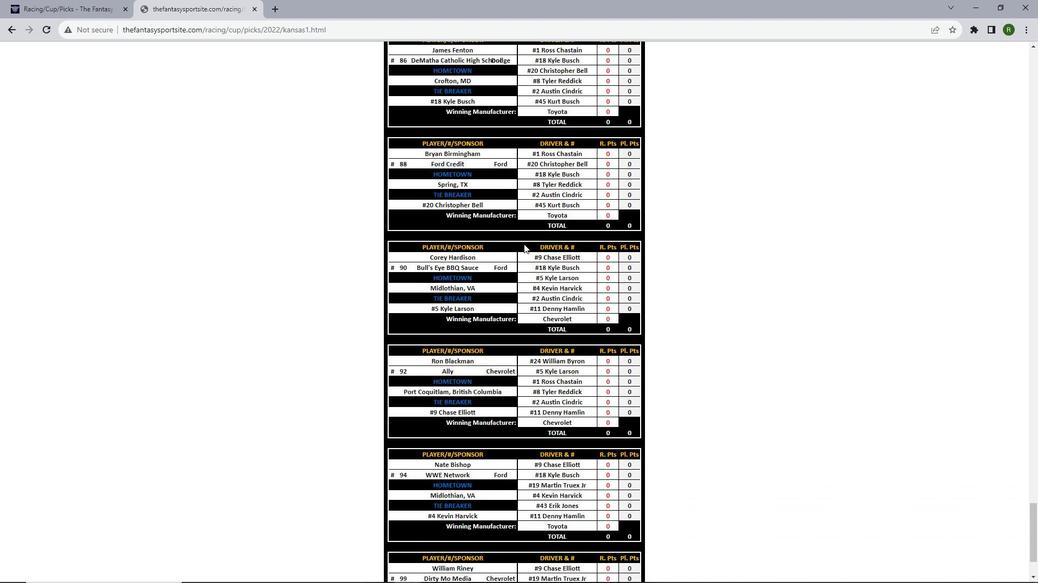 
Action: Mouse scrolled (523, 243) with delta (0, 0)
Screenshot: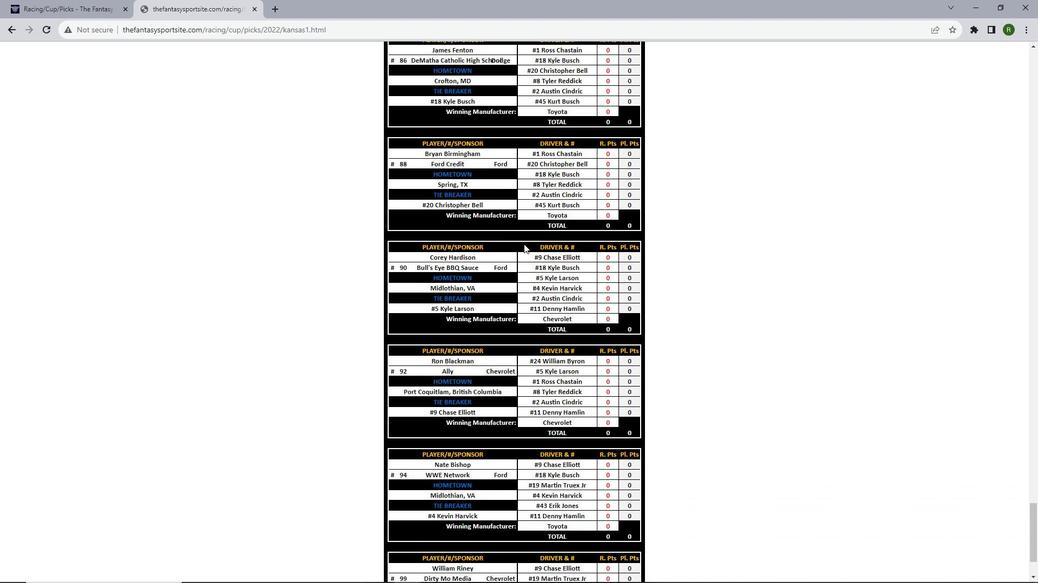 
Action: Mouse scrolled (523, 243) with delta (0, 0)
Screenshot: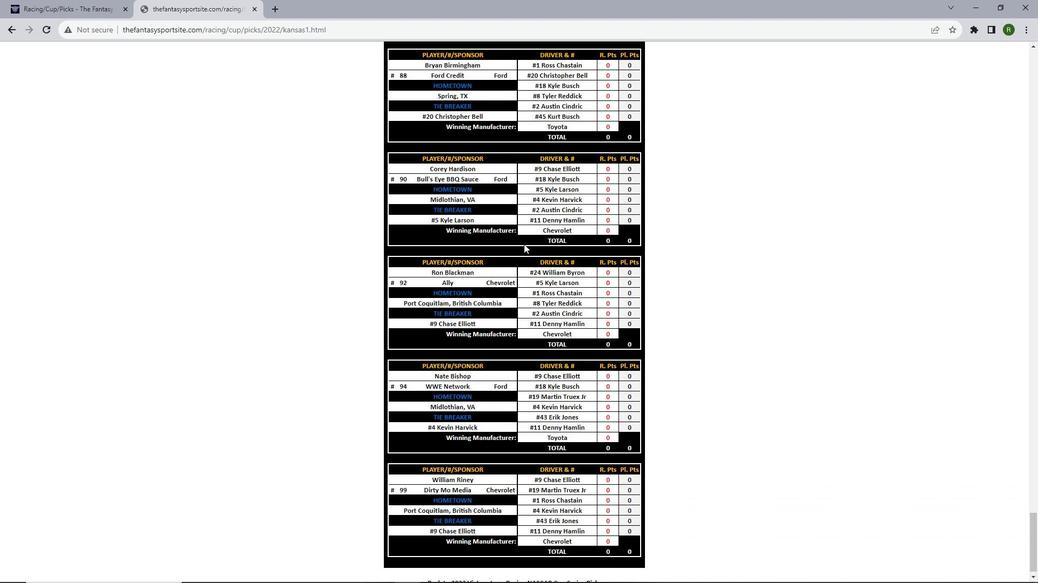 
Action: Mouse scrolled (523, 243) with delta (0, 0)
Screenshot: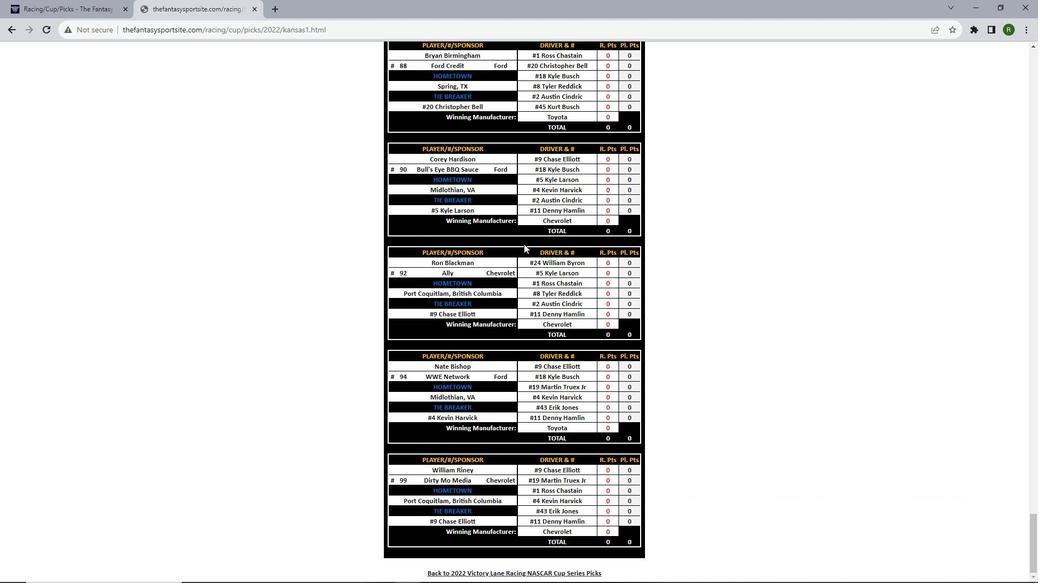 
Action: Mouse scrolled (523, 243) with delta (0, 0)
Screenshot: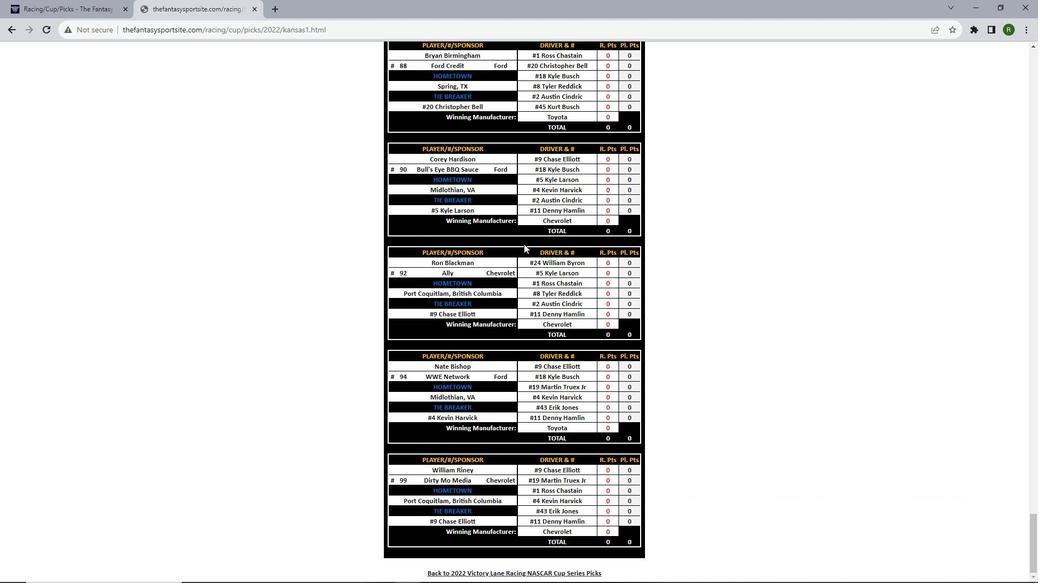 
Action: Mouse scrolled (523, 243) with delta (0, 0)
Screenshot: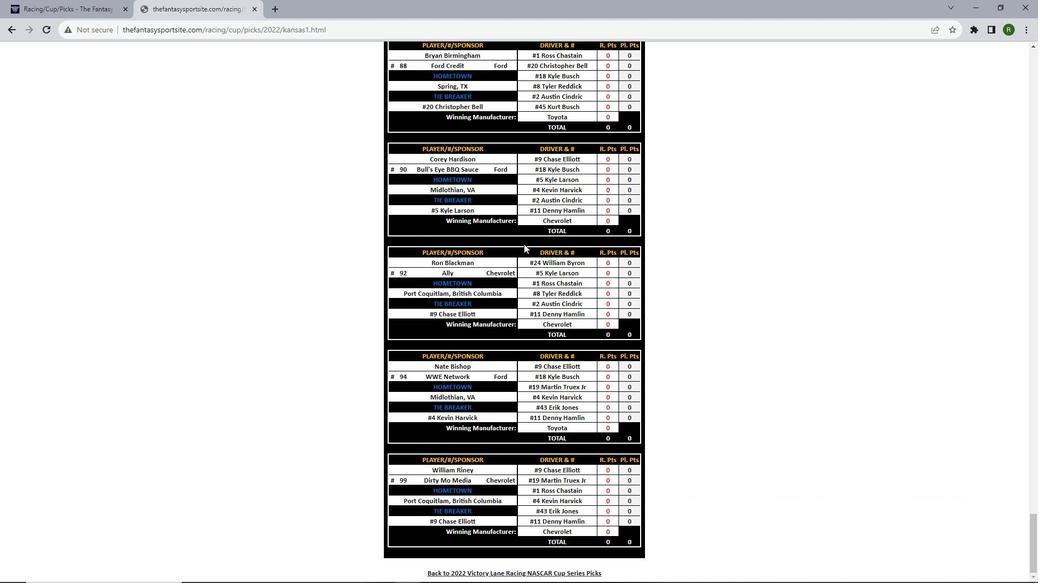 
Action: Mouse scrolled (523, 243) with delta (0, 0)
Screenshot: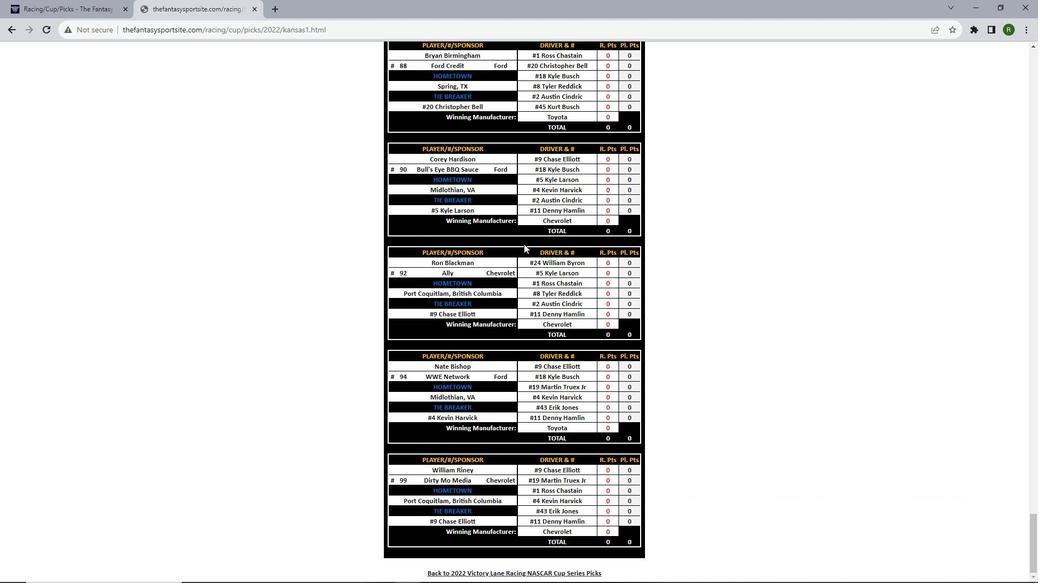 
Action: Mouse scrolled (523, 243) with delta (0, 0)
Screenshot: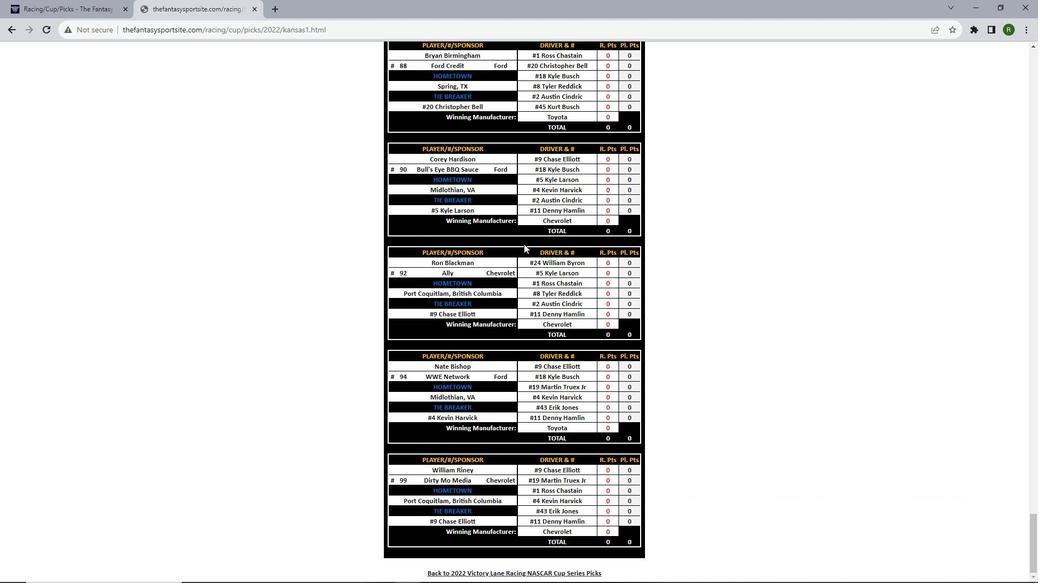 
Action: Mouse scrolled (523, 243) with delta (0, 0)
Screenshot: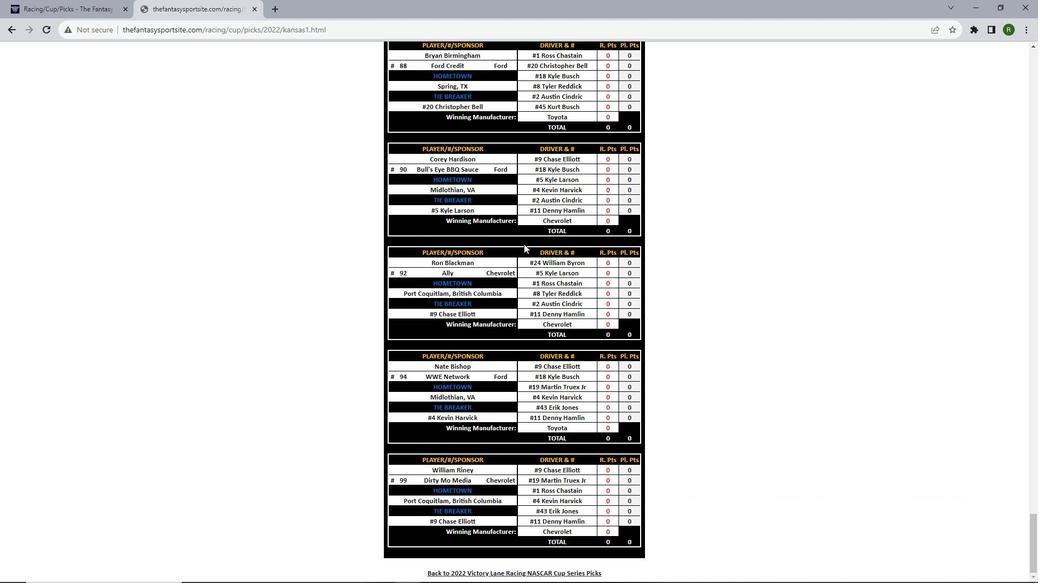 
